 Task: Look for space in Katsina-Ala, Nigeria from 1st June, 2023 to 9th June, 2023 for 4 adults in price range Rs.6000 to Rs.12000. Place can be entire place with 2 bedrooms having 2 beds and 2 bathrooms. Property type can be house, flat, guest house. Booking option can be shelf check-in. Required host language is English.
Action: Mouse pressed left at (421, 84)
Screenshot: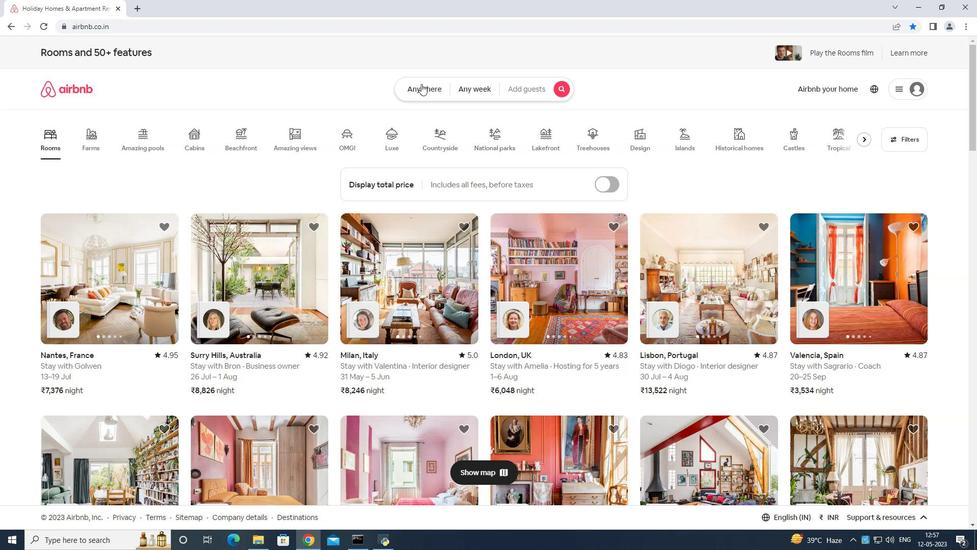 
Action: Mouse moved to (347, 127)
Screenshot: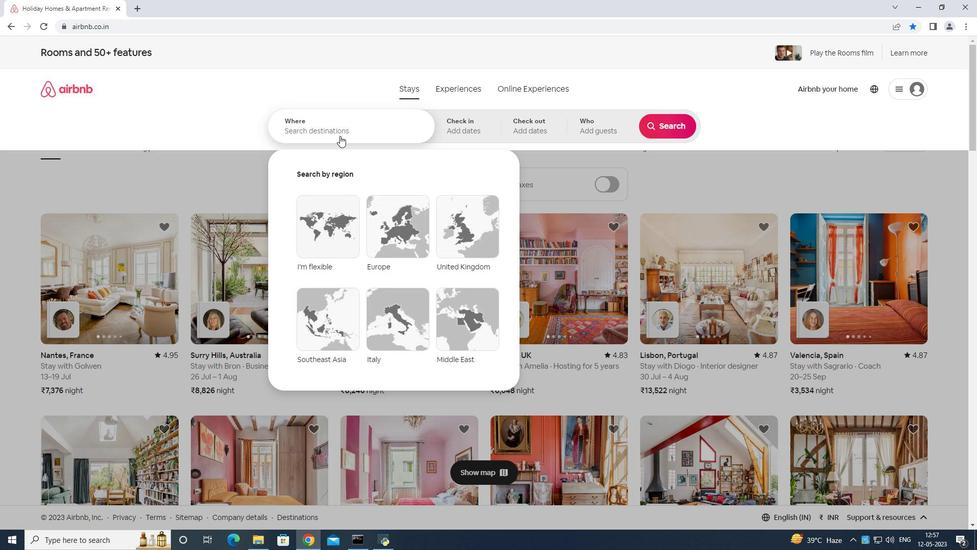 
Action: Mouse pressed left at (347, 127)
Screenshot: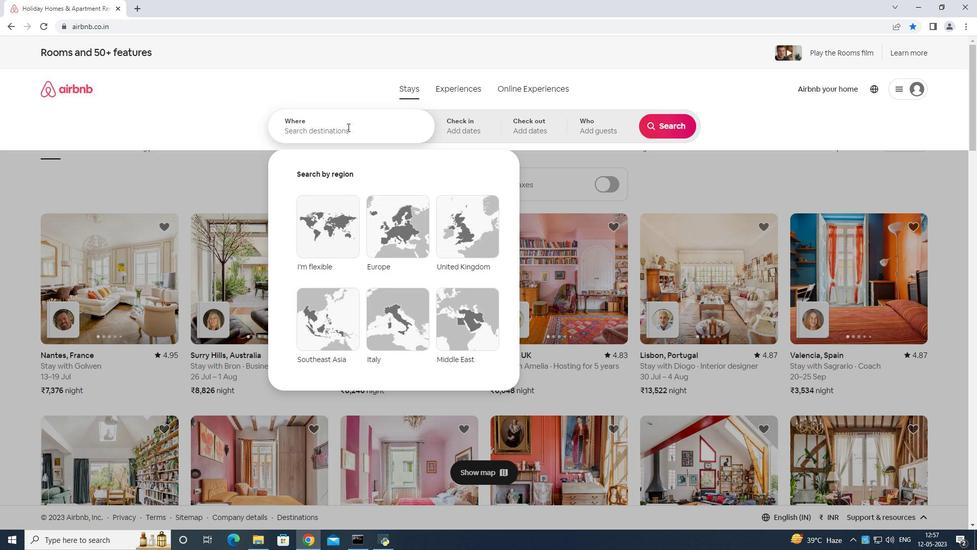 
Action: Mouse moved to (436, 146)
Screenshot: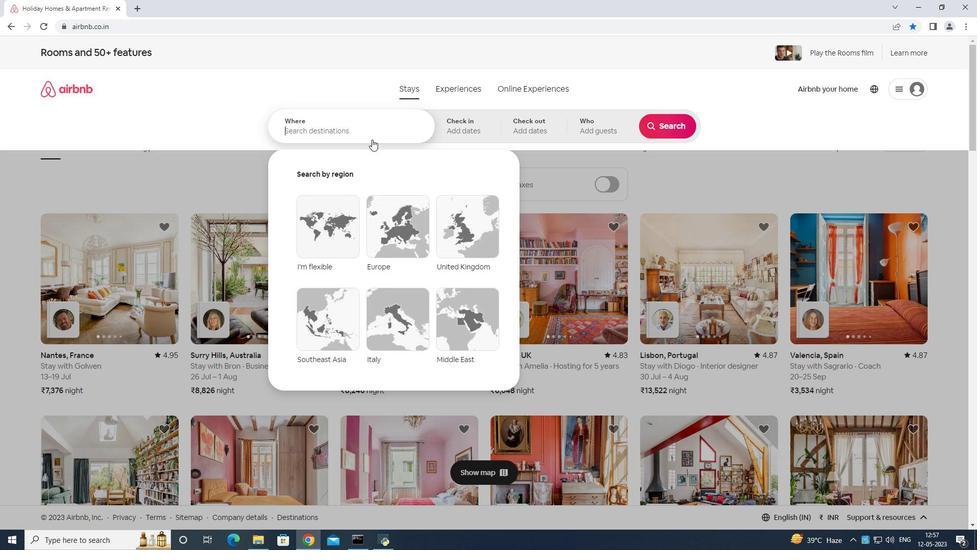 
Action: Key pressed <Key.shift>Katsina<Key.space>ala<Key.space>nigeria<Key.enter>
Screenshot: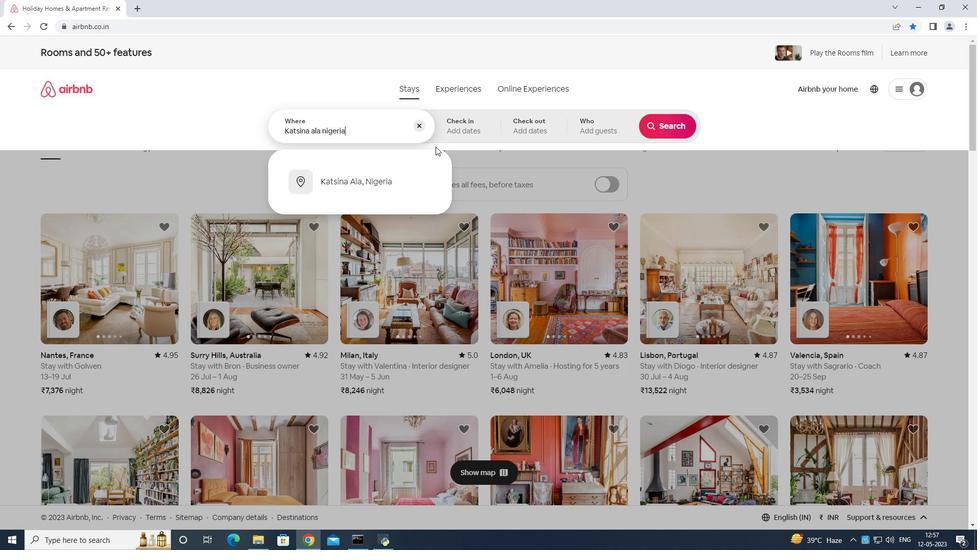 
Action: Mouse moved to (608, 250)
Screenshot: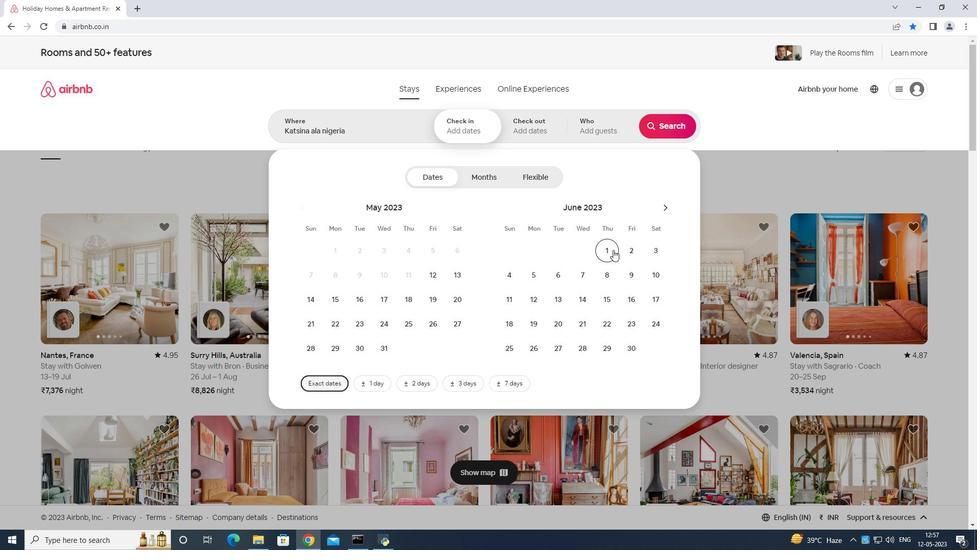 
Action: Mouse pressed left at (608, 250)
Screenshot: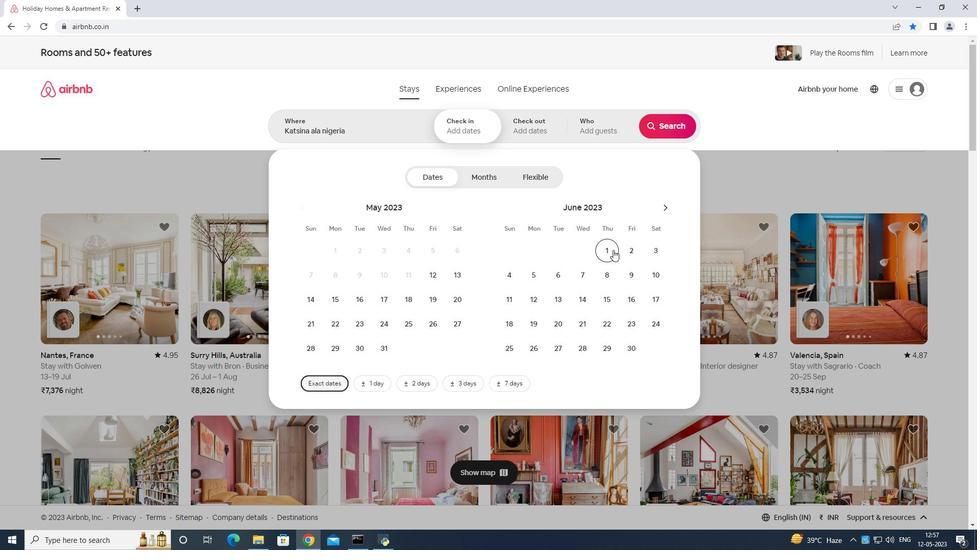 
Action: Mouse moved to (628, 275)
Screenshot: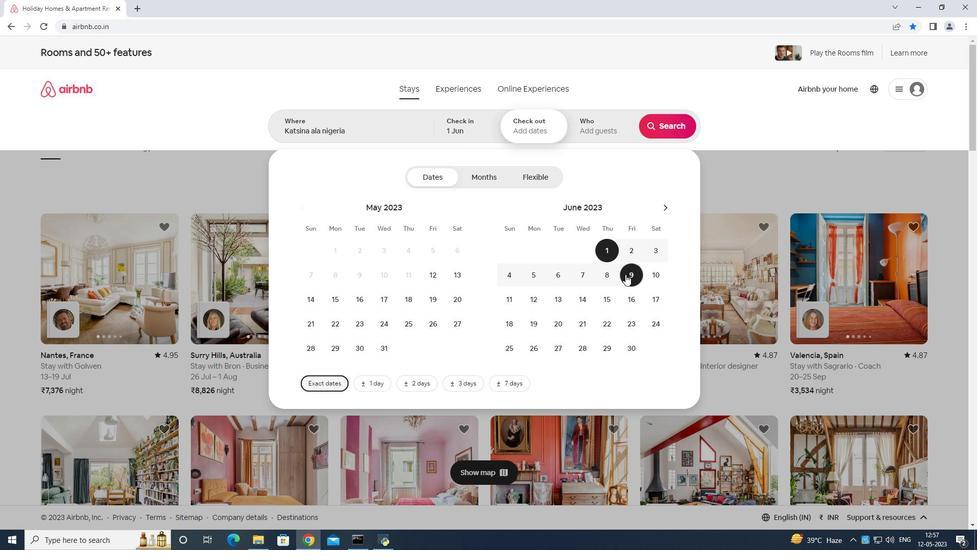 
Action: Mouse pressed left at (628, 275)
Screenshot: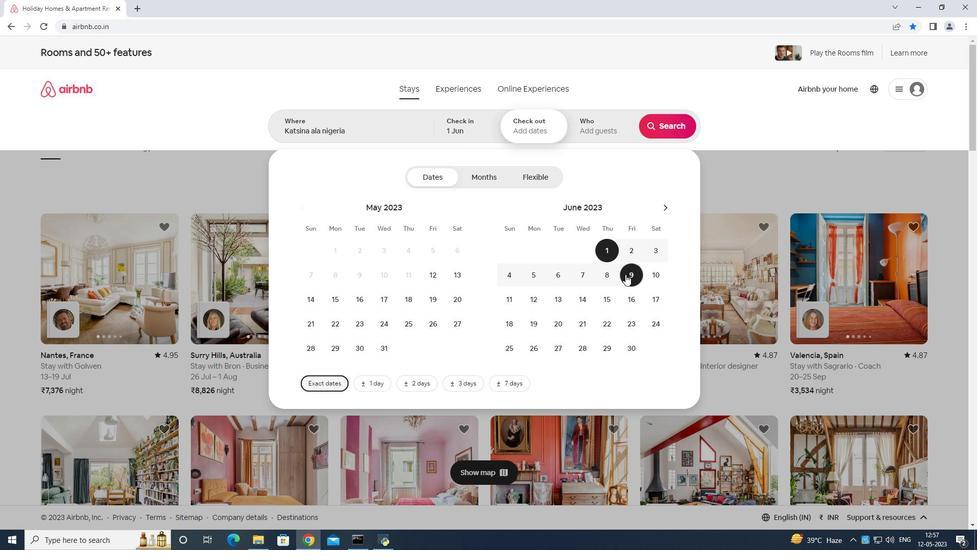 
Action: Mouse moved to (612, 127)
Screenshot: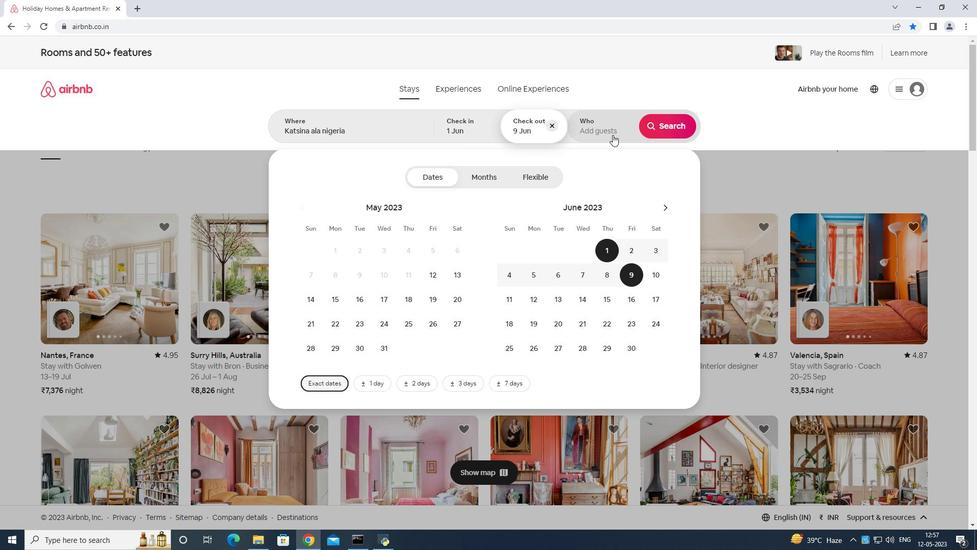 
Action: Mouse pressed left at (612, 127)
Screenshot: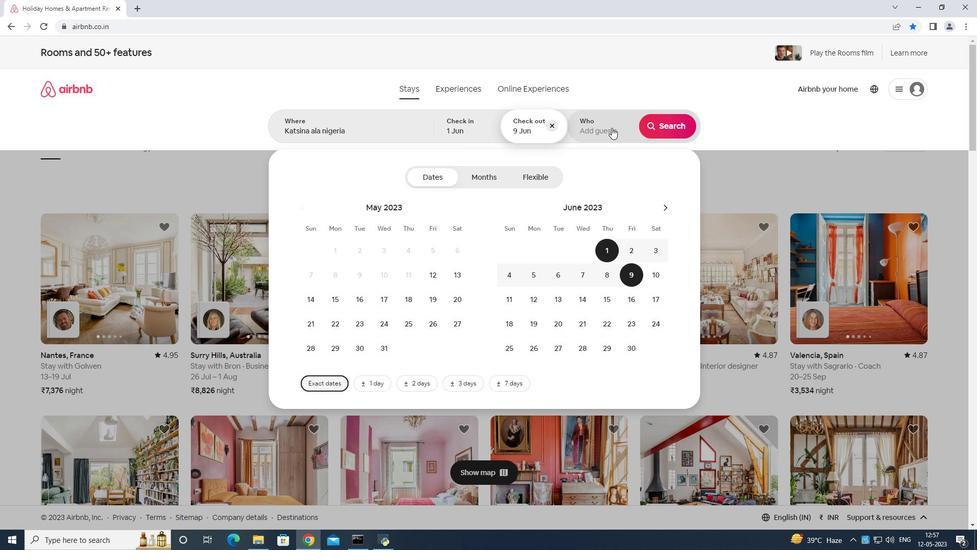 
Action: Mouse moved to (670, 178)
Screenshot: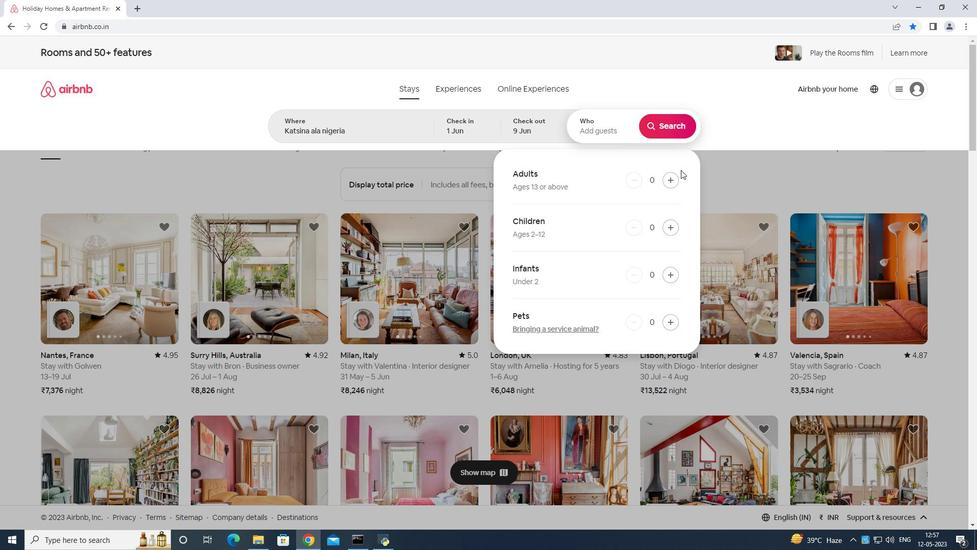 
Action: Mouse pressed left at (670, 178)
Screenshot: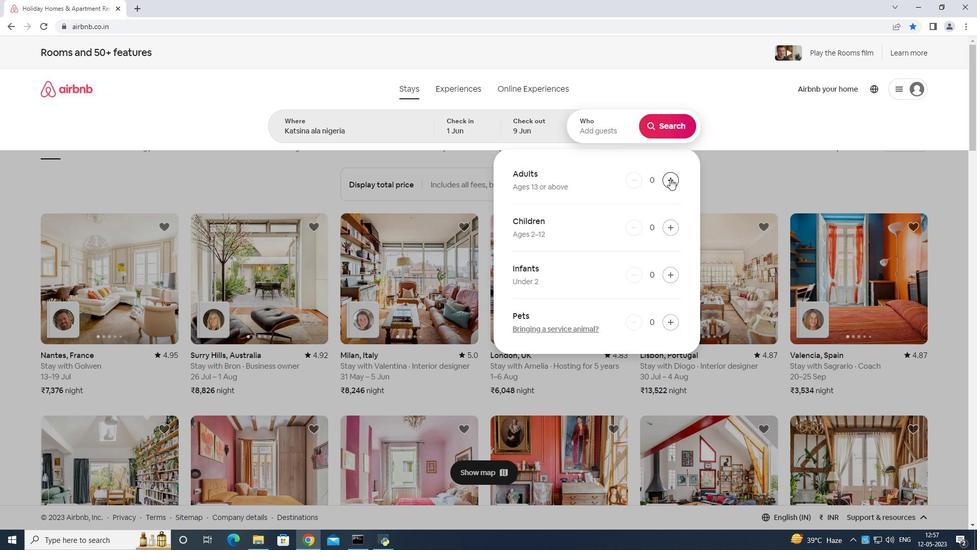 
Action: Mouse moved to (670, 178)
Screenshot: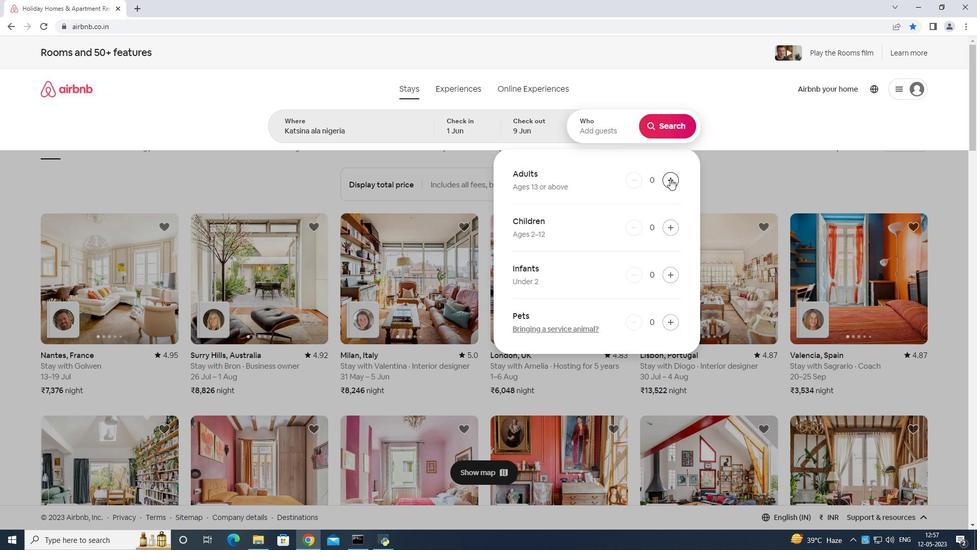 
Action: Mouse pressed left at (670, 178)
Screenshot: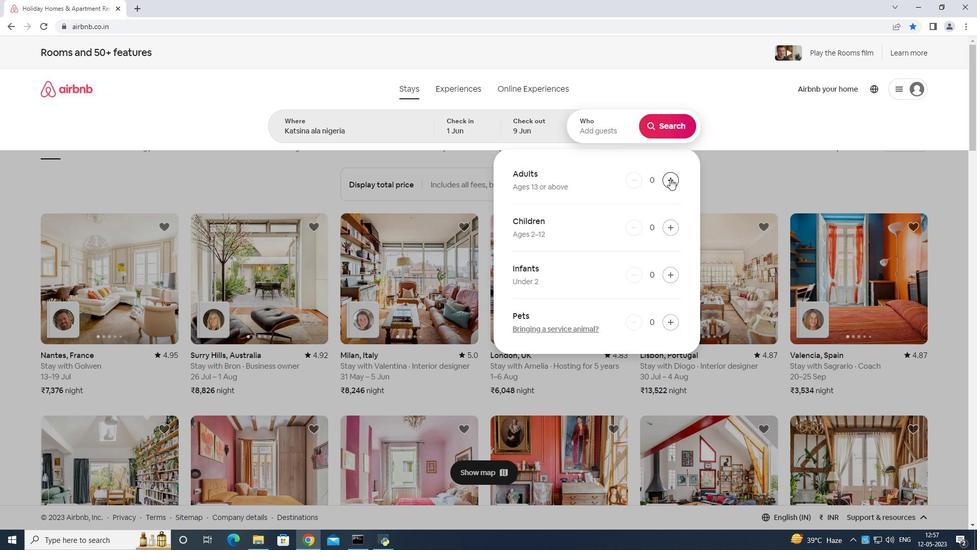 
Action: Mouse pressed left at (670, 178)
Screenshot: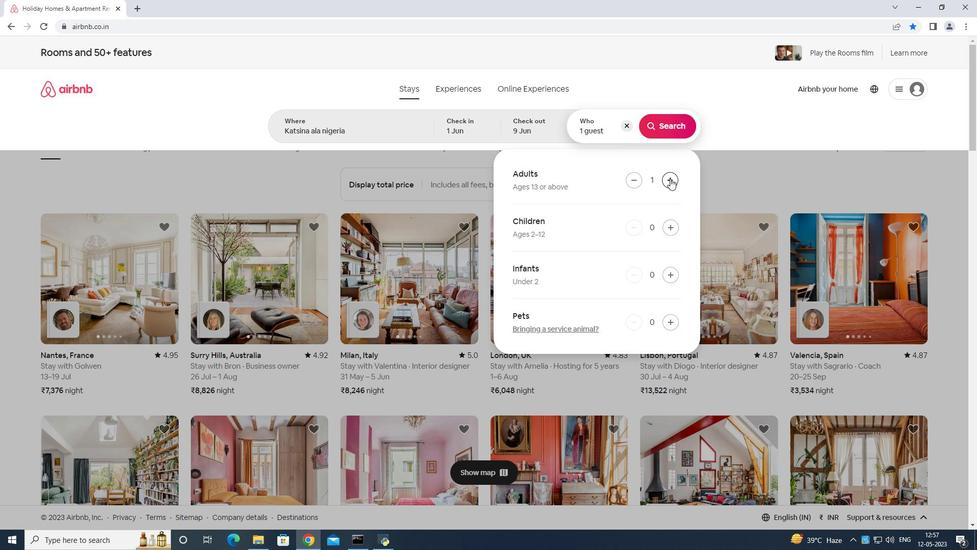 
Action: Mouse pressed left at (670, 178)
Screenshot: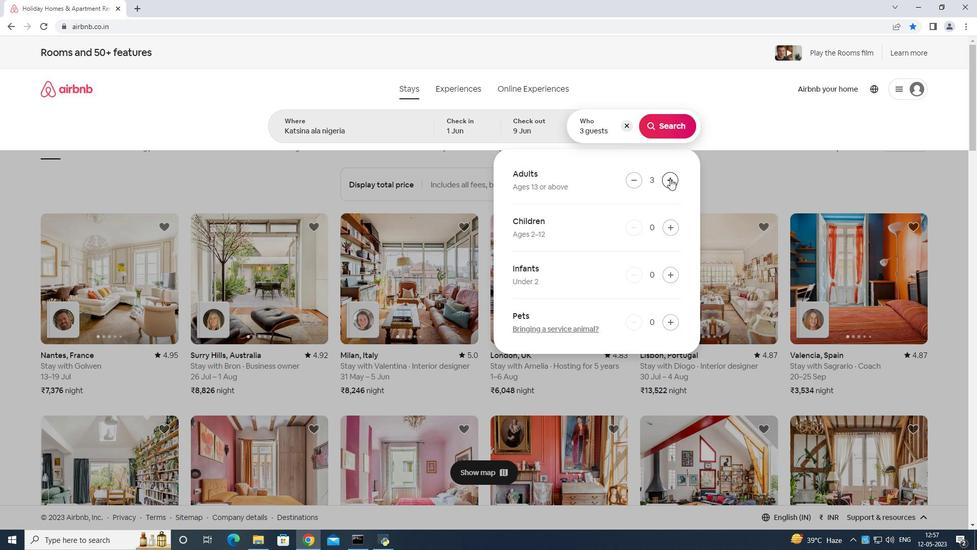 
Action: Mouse moved to (663, 116)
Screenshot: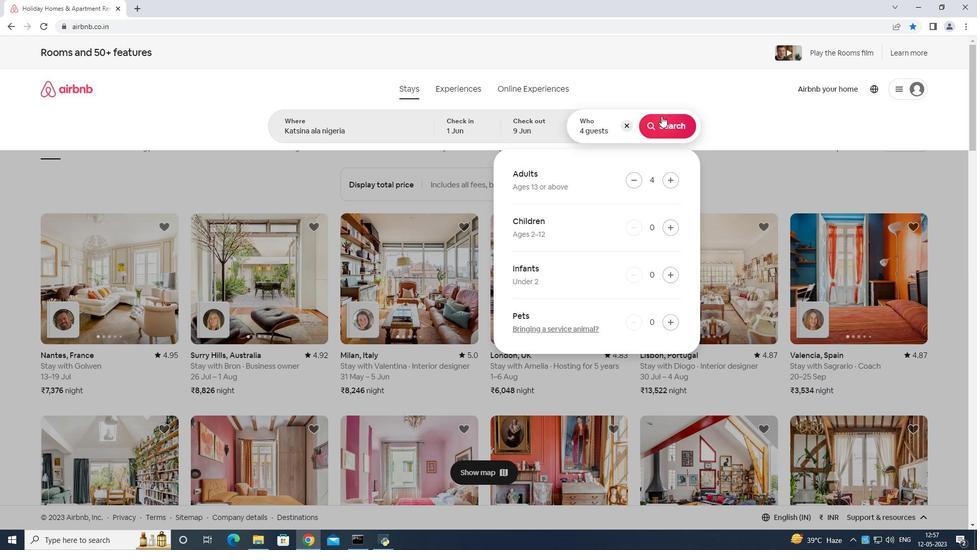
Action: Mouse pressed left at (663, 116)
Screenshot: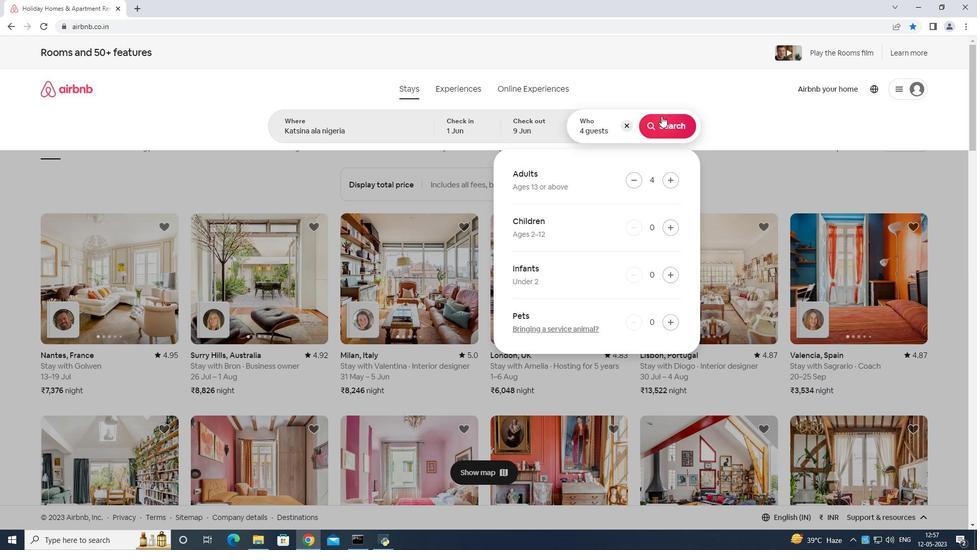 
Action: Mouse moved to (938, 98)
Screenshot: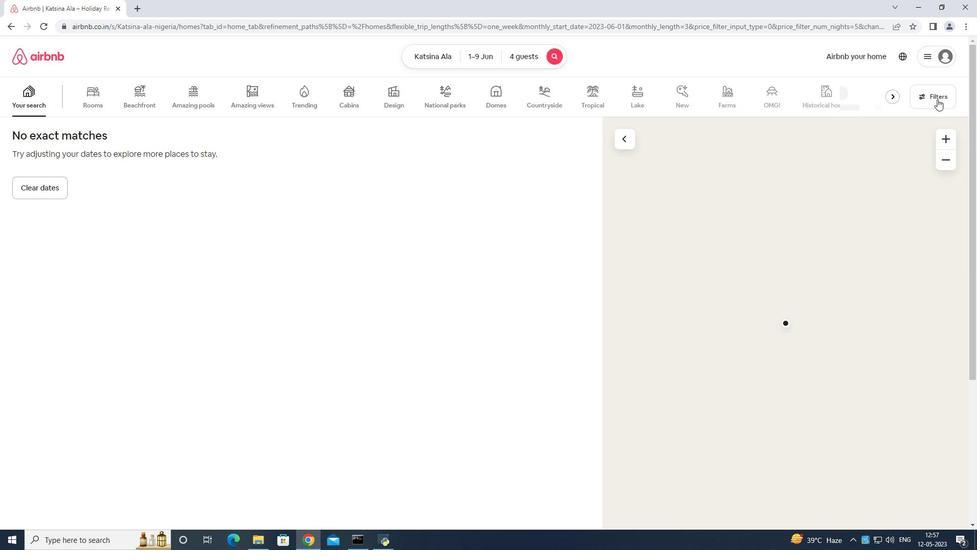 
Action: Mouse pressed left at (938, 98)
Screenshot: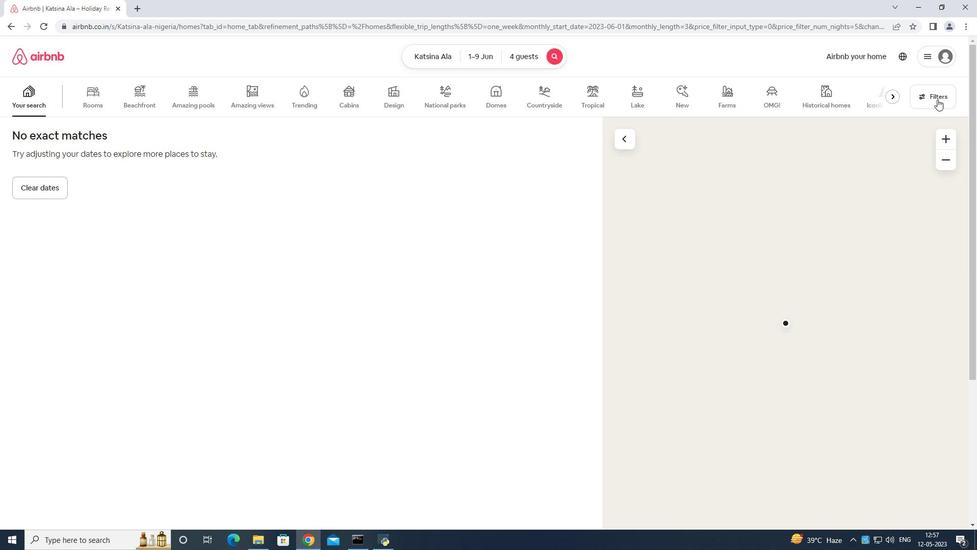 
Action: Mouse moved to (402, 339)
Screenshot: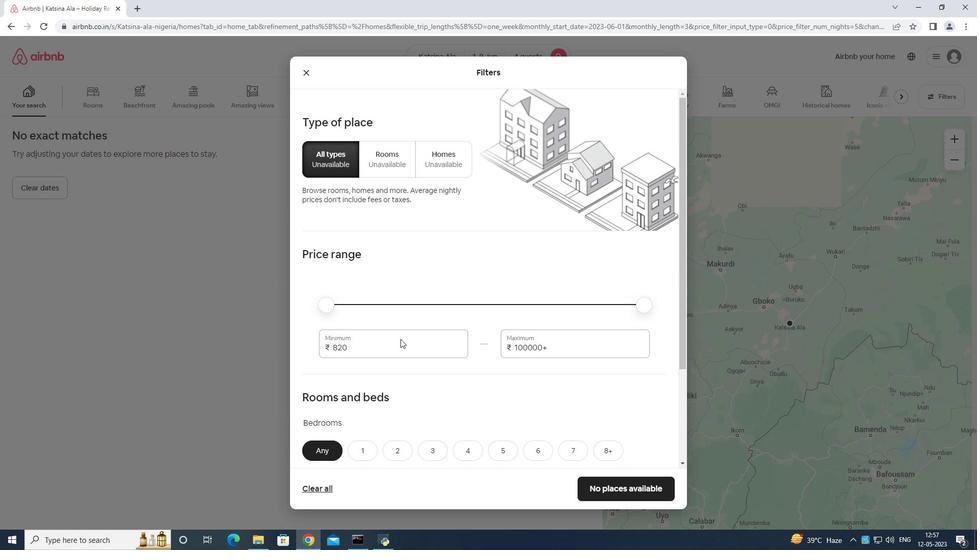 
Action: Mouse pressed left at (401, 339)
Screenshot: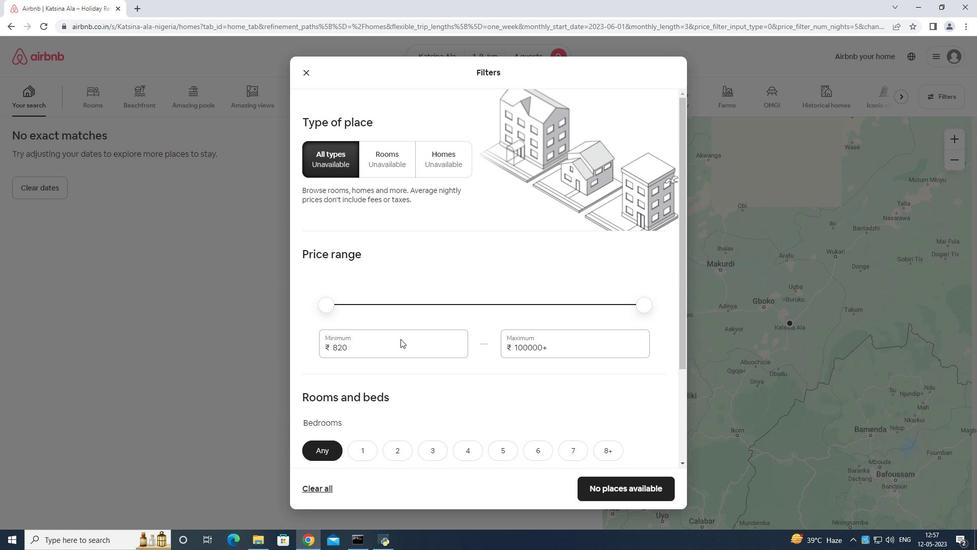 
Action: Mouse moved to (403, 339)
Screenshot: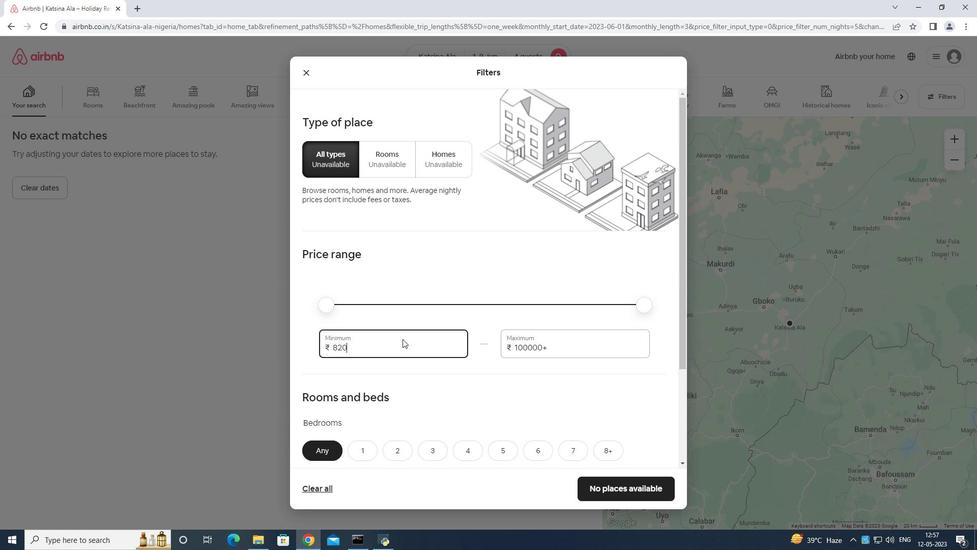 
Action: Key pressed <Key.backspace>
Screenshot: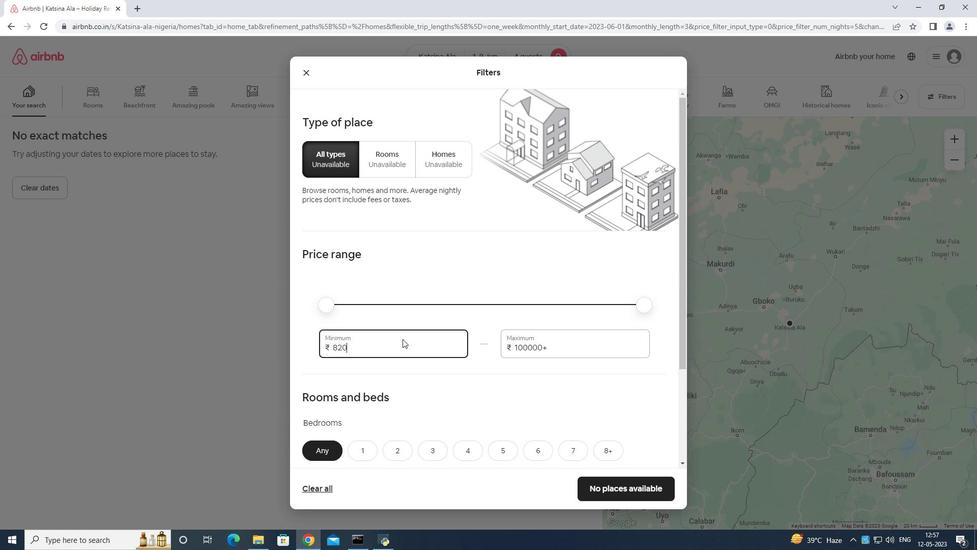 
Action: Mouse moved to (403, 333)
Screenshot: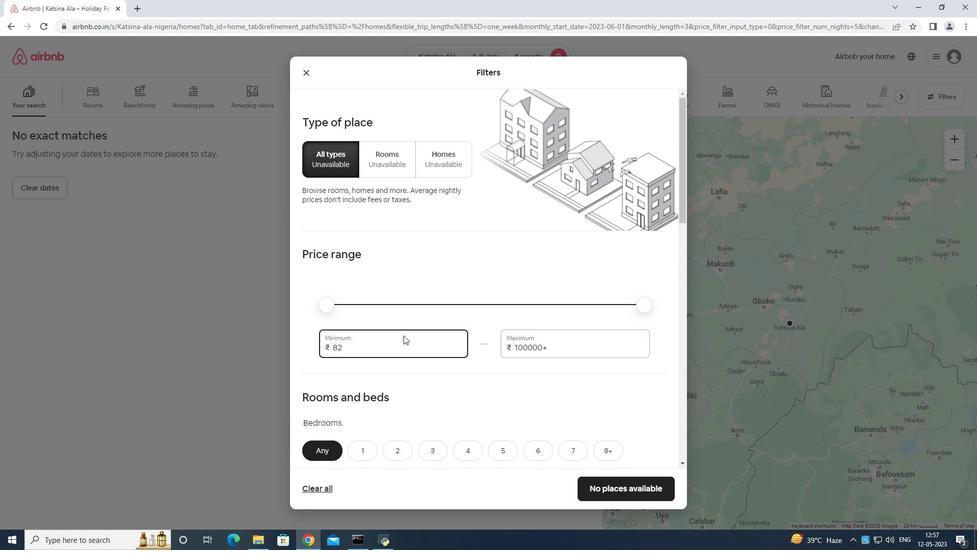 
Action: Key pressed <Key.backspace>
Screenshot: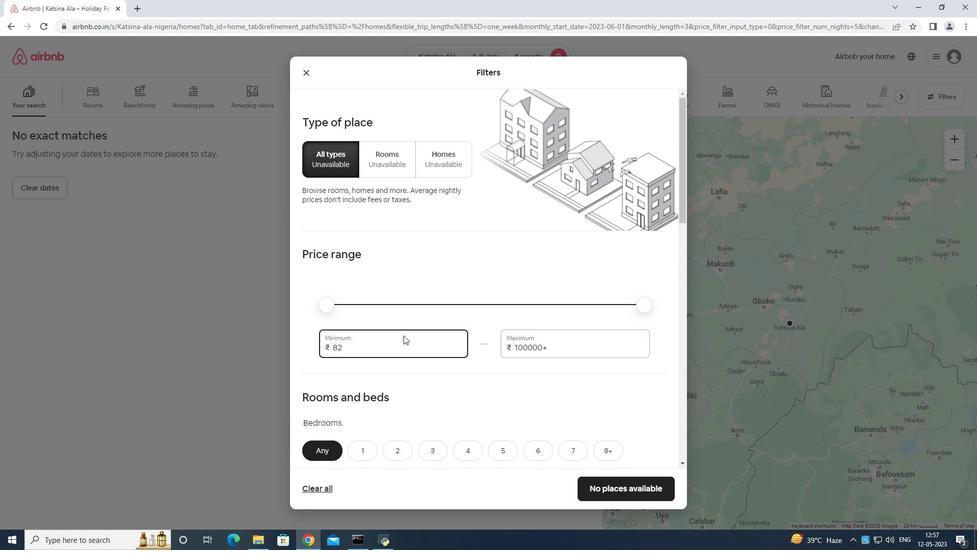 
Action: Mouse moved to (403, 332)
Screenshot: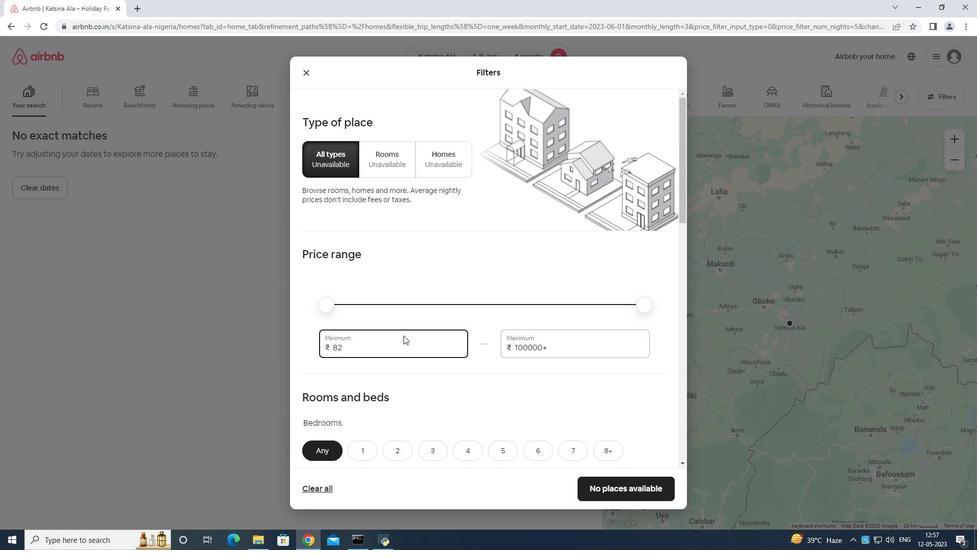 
Action: Key pressed <Key.backspace>
Screenshot: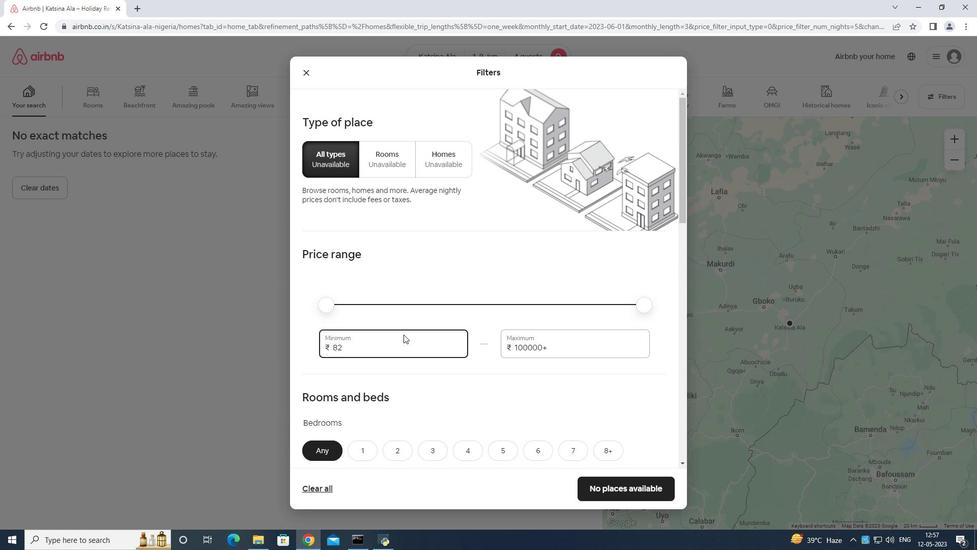 
Action: Mouse moved to (403, 330)
Screenshot: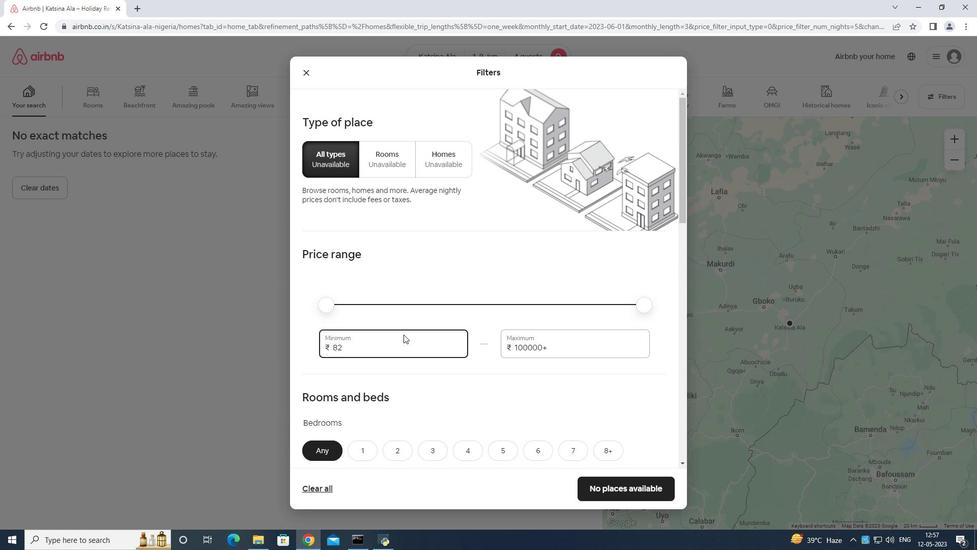 
Action: Key pressed <Key.backspace>
Screenshot: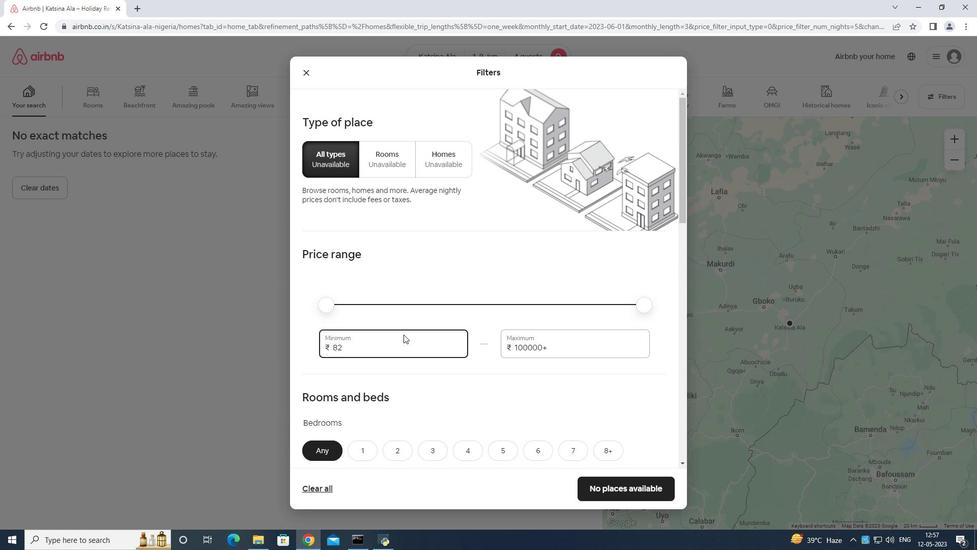 
Action: Mouse moved to (404, 328)
Screenshot: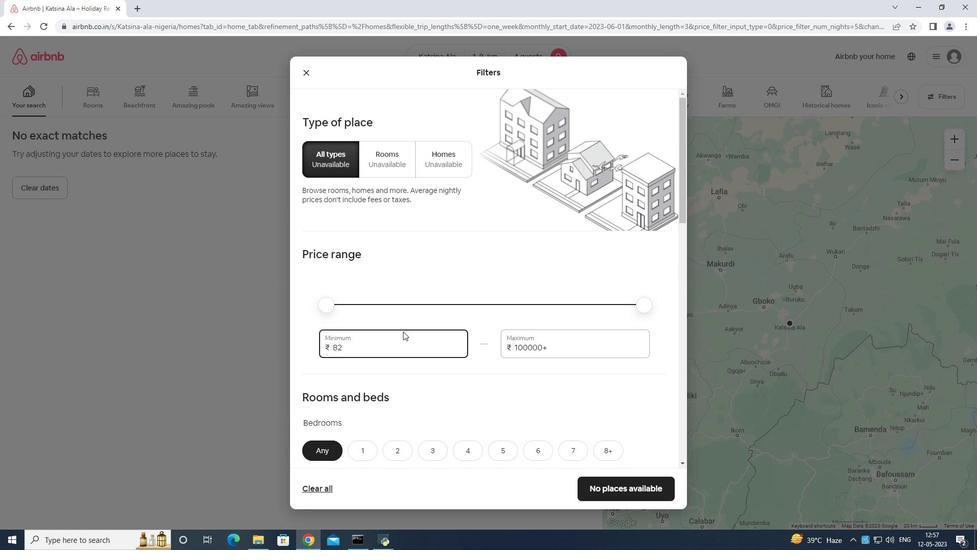 
Action: Key pressed 6000
Screenshot: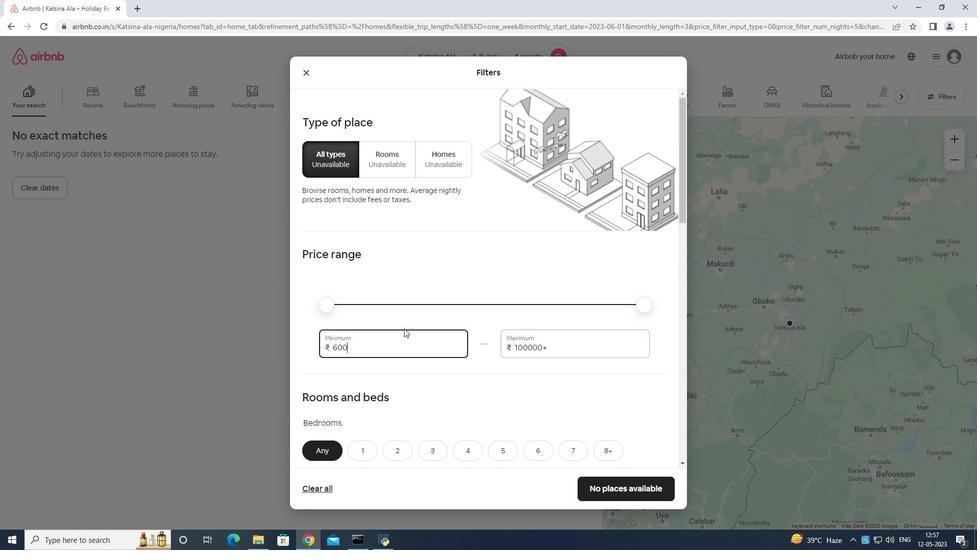 
Action: Mouse moved to (572, 341)
Screenshot: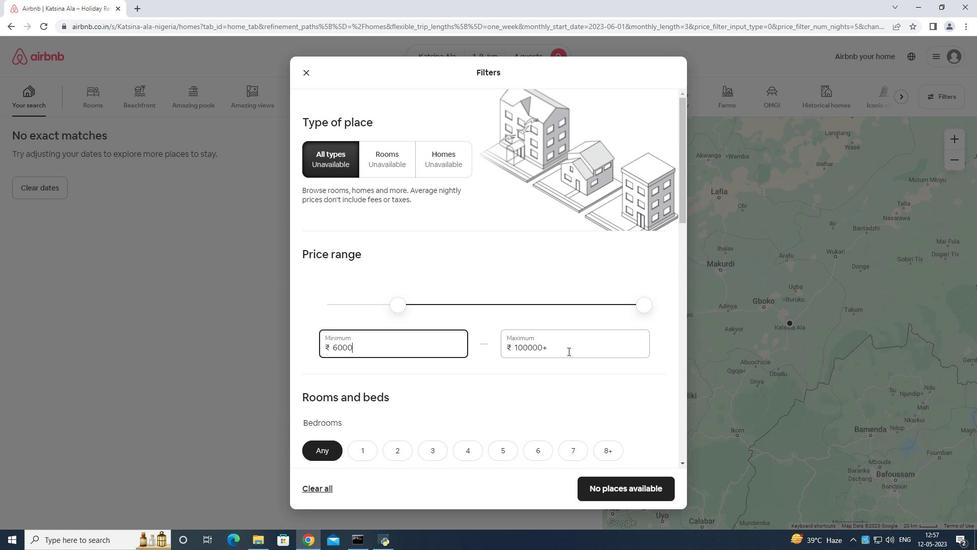 
Action: Mouse pressed left at (572, 341)
Screenshot: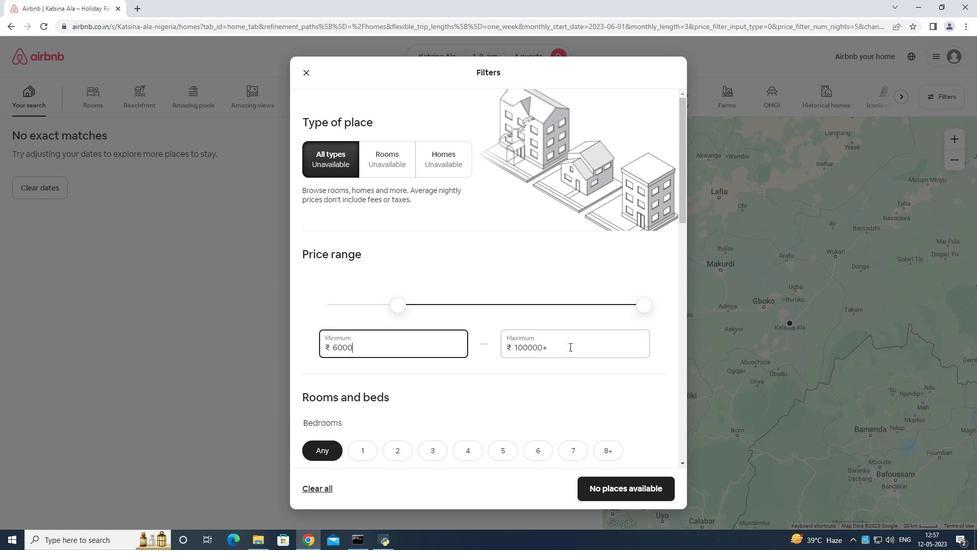 
Action: Mouse moved to (572, 338)
Screenshot: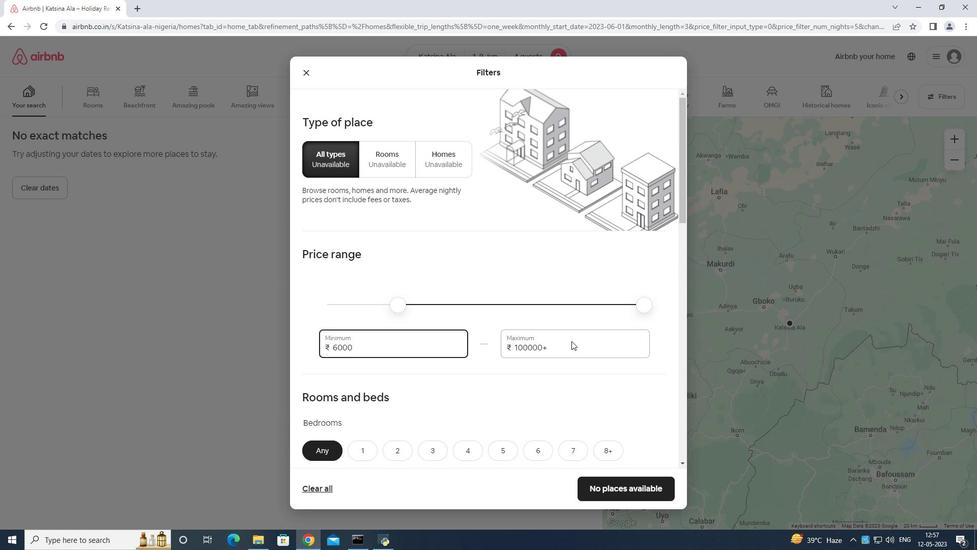 
Action: Key pressed <Key.backspace><Key.backspace><Key.backspace><Key.backspace><Key.backspace>
Screenshot: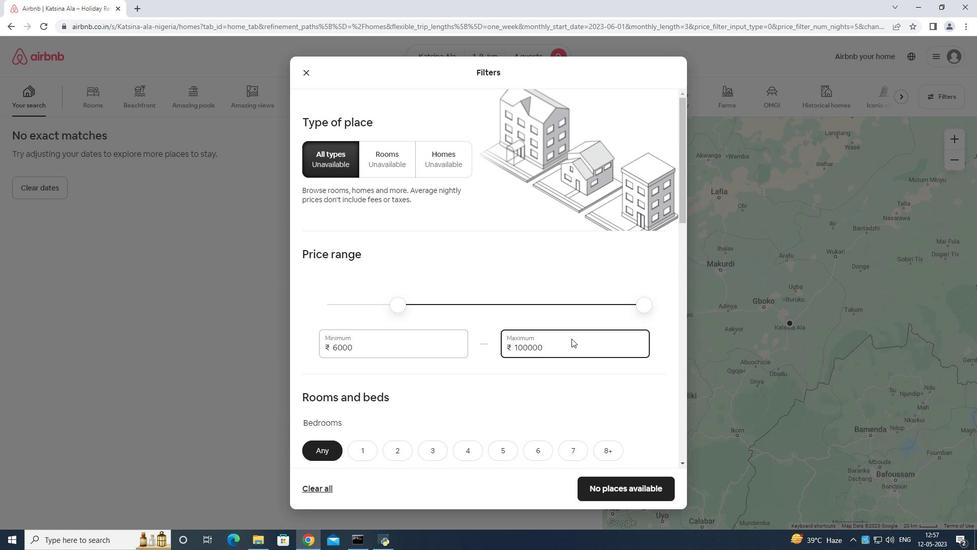 
Action: Mouse moved to (570, 337)
Screenshot: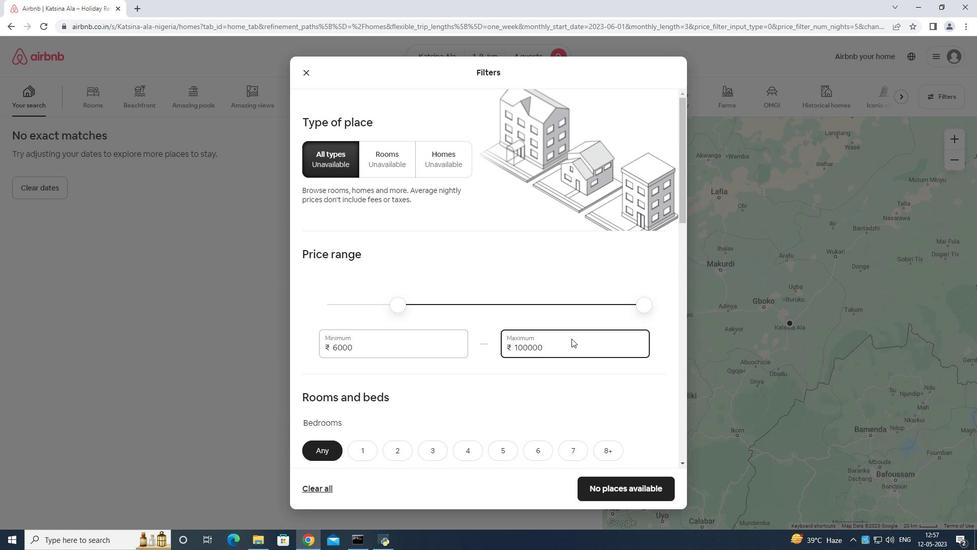 
Action: Key pressed <Key.backspace>
Screenshot: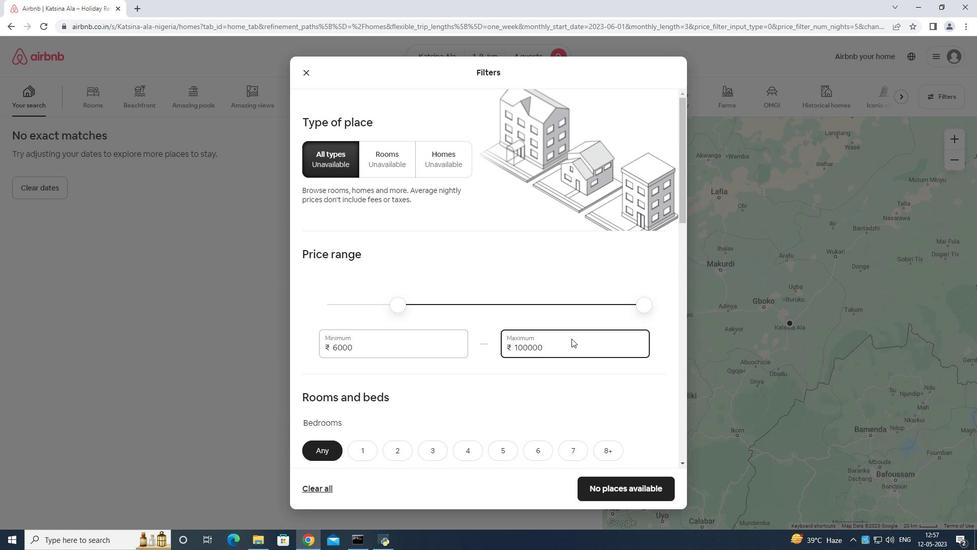
Action: Mouse moved to (570, 336)
Screenshot: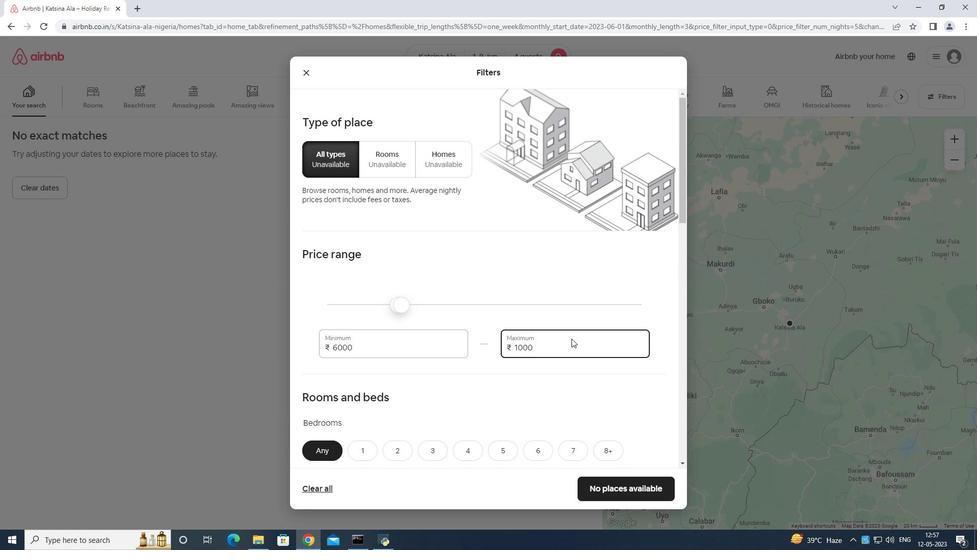 
Action: Key pressed 1
Screenshot: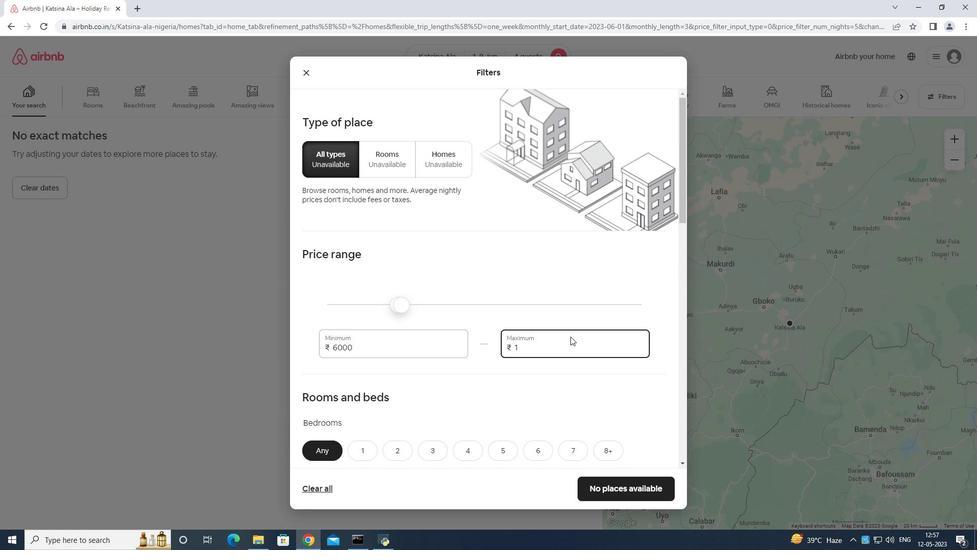 
Action: Mouse moved to (570, 336)
Screenshot: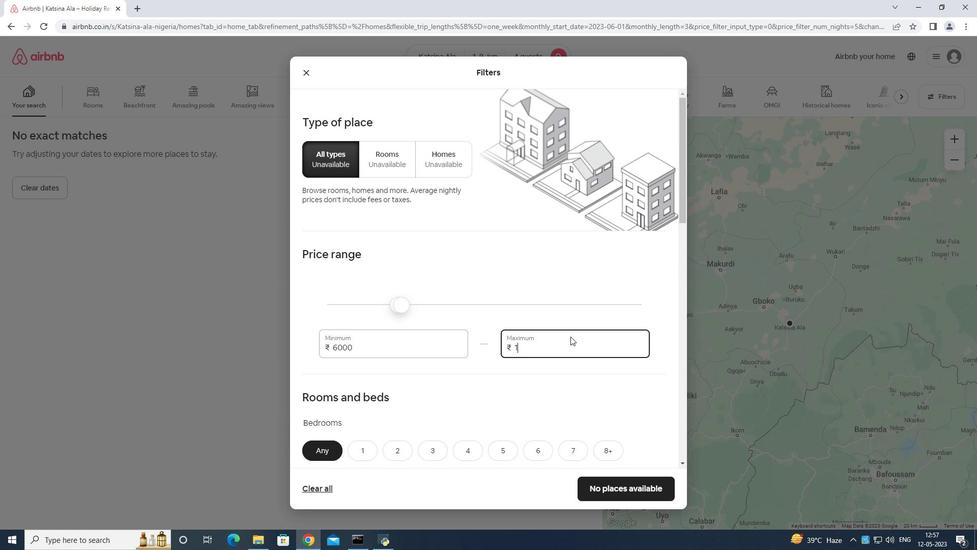 
Action: Key pressed 200
Screenshot: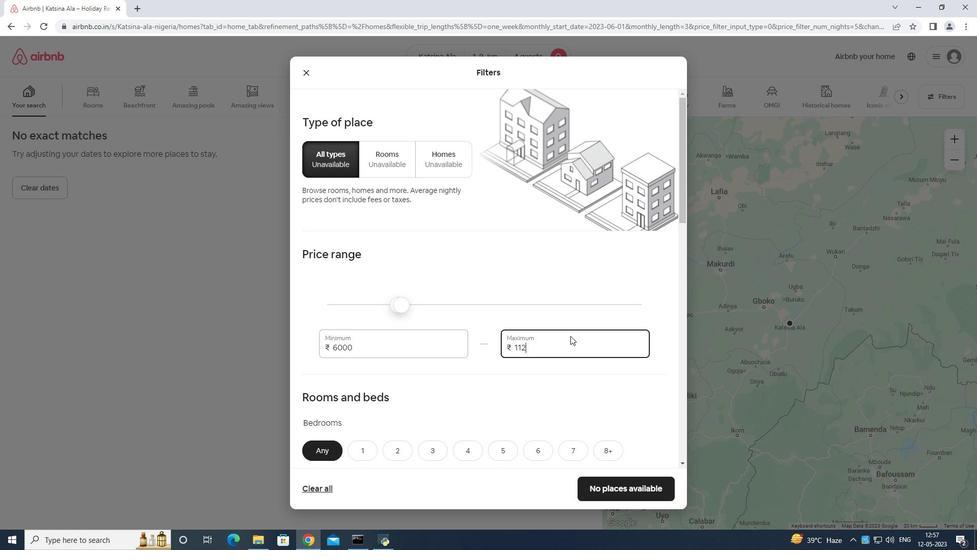 
Action: Mouse moved to (571, 332)
Screenshot: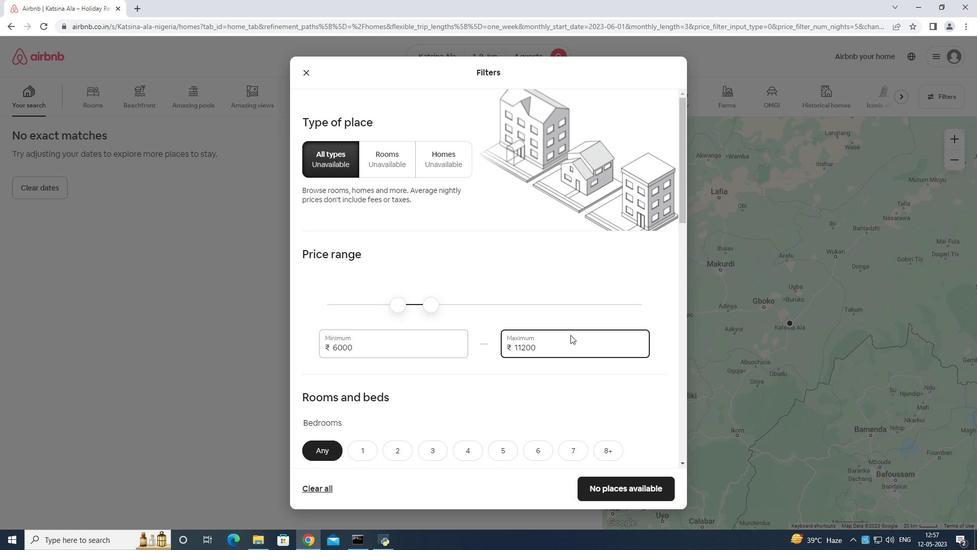 
Action: Key pressed <Key.backspace><Key.backspace><Key.backspace><Key.backspace><Key.backspace><Key.backspace><Key.backspace><Key.backspace><Key.backspace><Key.backspace><Key.backspace><Key.backspace><Key.backspace>1
Screenshot: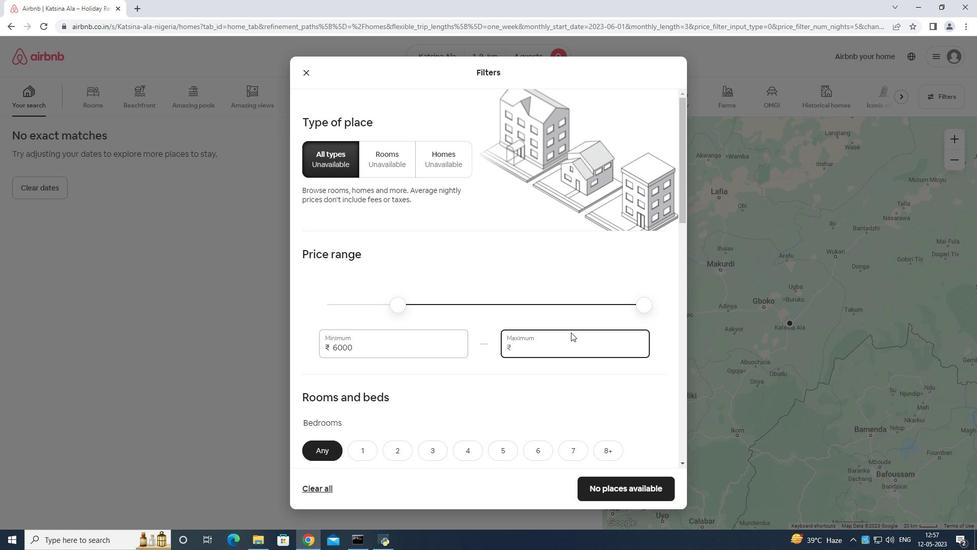 
Action: Mouse moved to (572, 331)
Screenshot: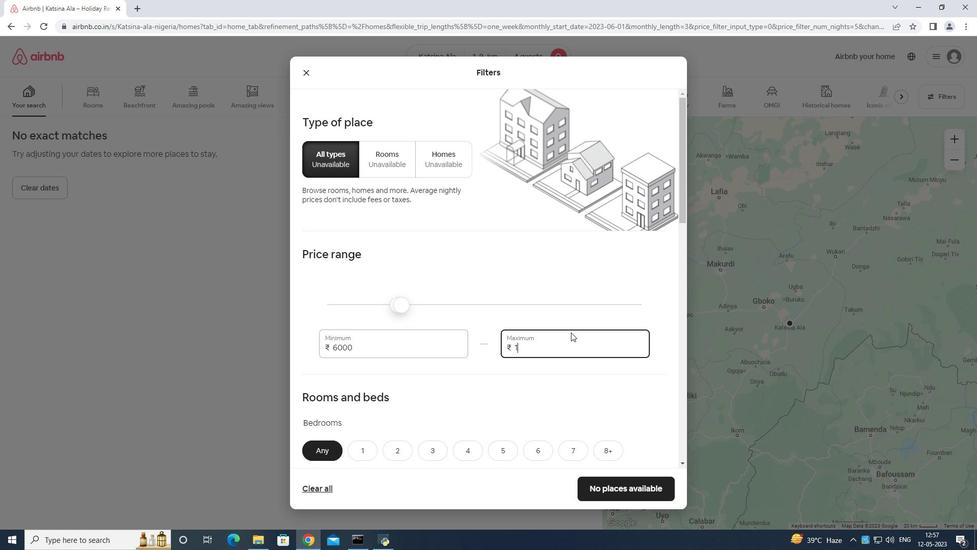 
Action: Key pressed 2
Screenshot: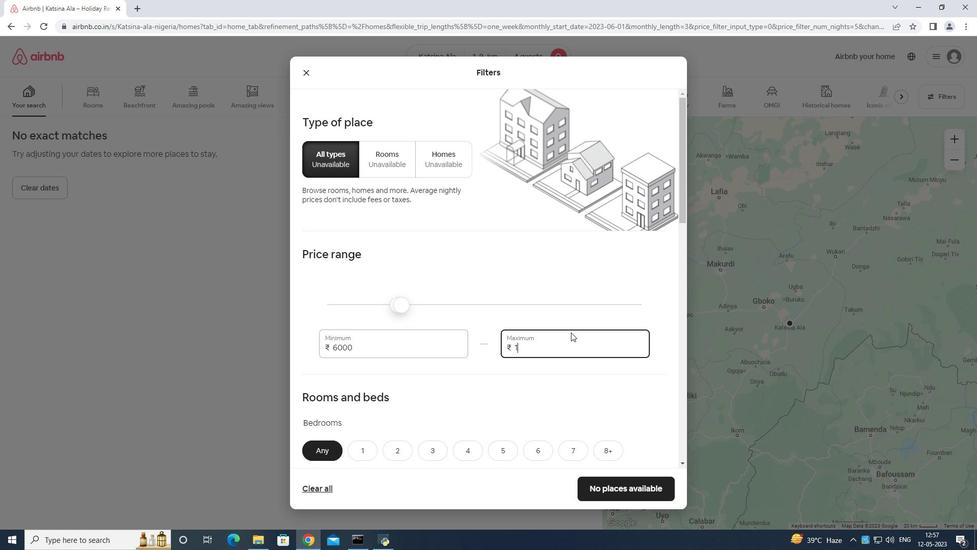 
Action: Mouse moved to (572, 331)
Screenshot: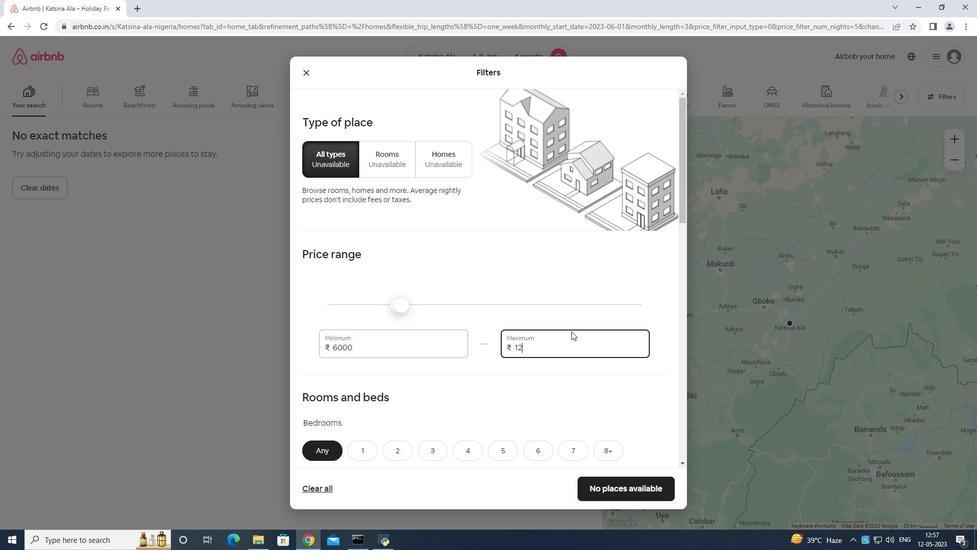 
Action: Key pressed 000
Screenshot: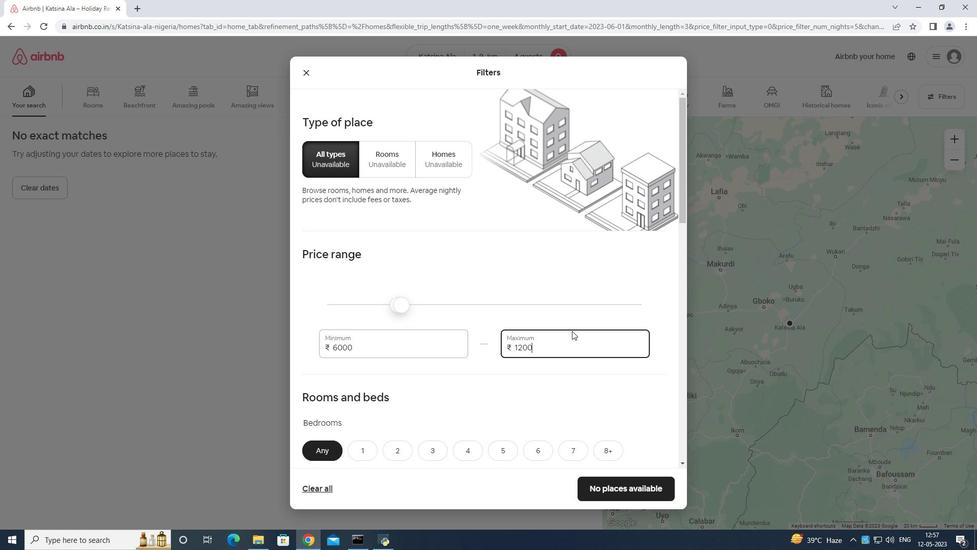
Action: Mouse moved to (578, 333)
Screenshot: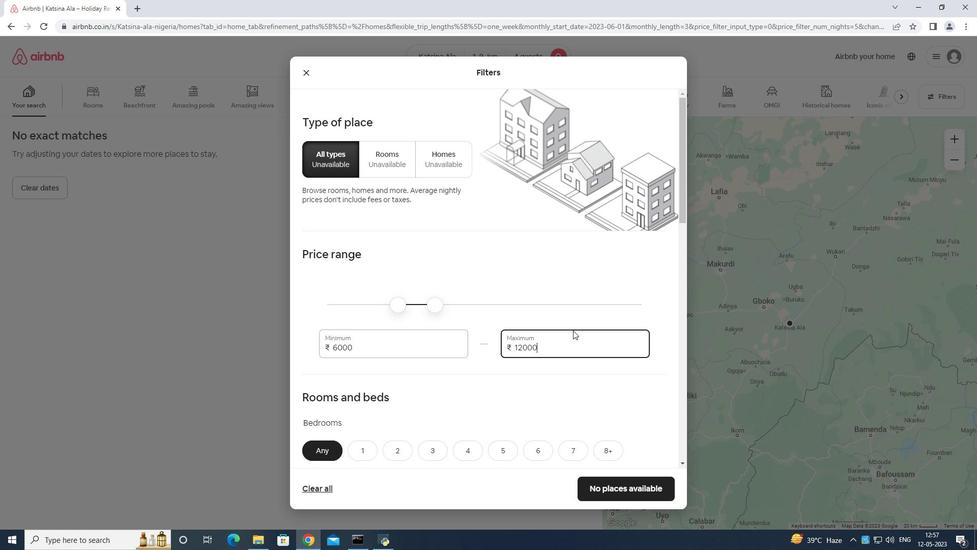 
Action: Mouse scrolled (578, 333) with delta (0, 0)
Screenshot: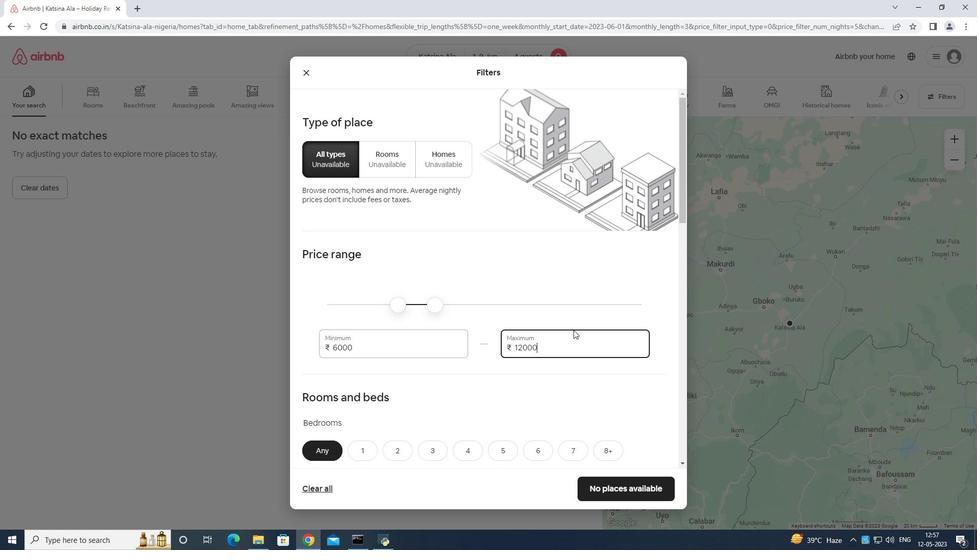 
Action: Mouse moved to (579, 342)
Screenshot: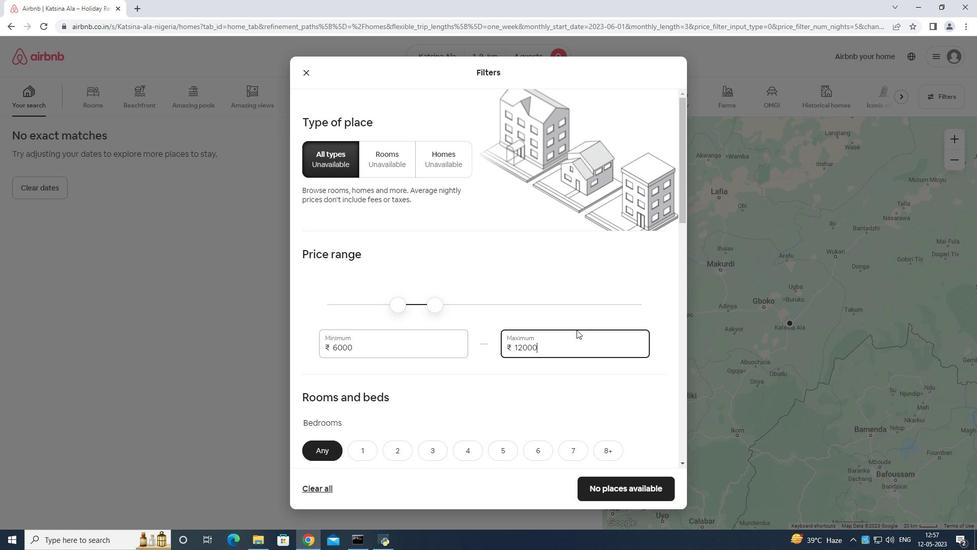 
Action: Mouse scrolled (579, 342) with delta (0, 0)
Screenshot: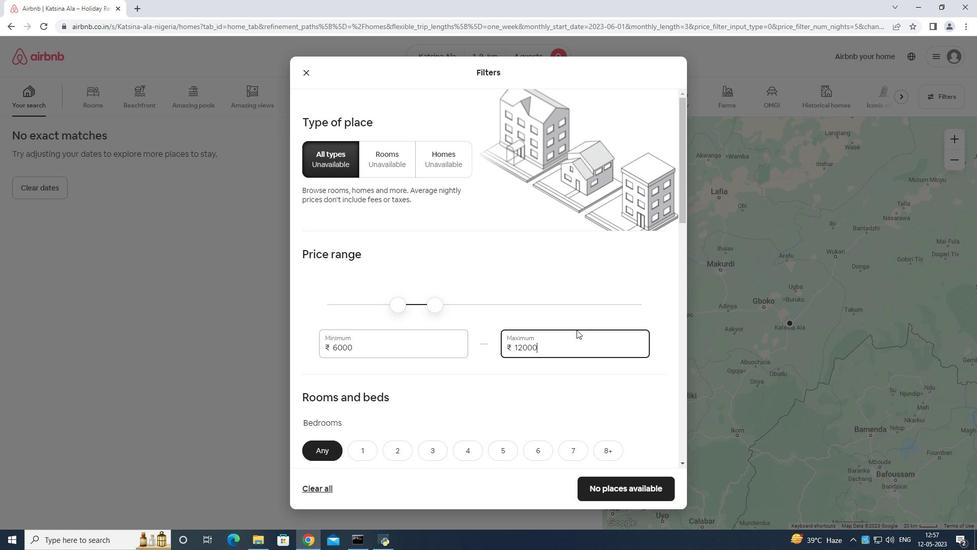 
Action: Mouse moved to (579, 343)
Screenshot: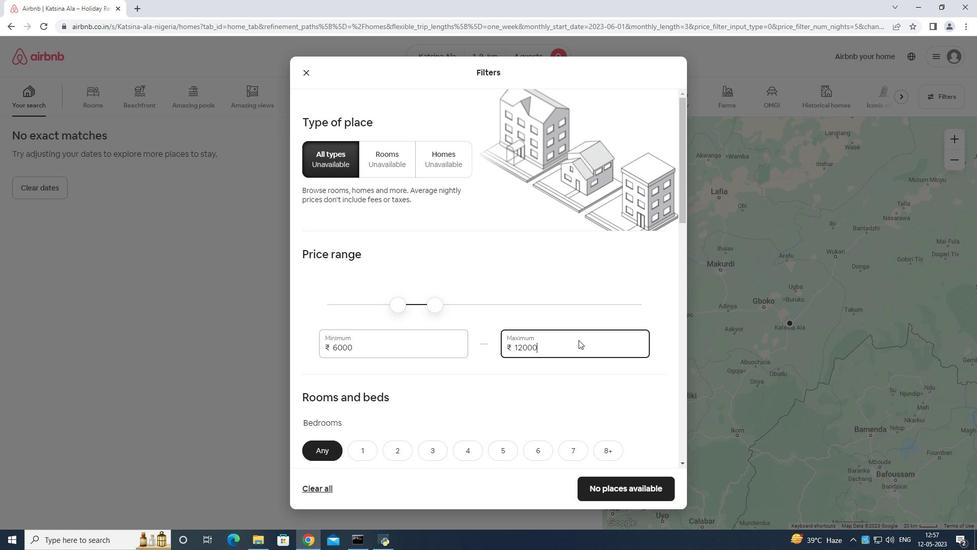 
Action: Mouse scrolled (579, 343) with delta (0, 0)
Screenshot: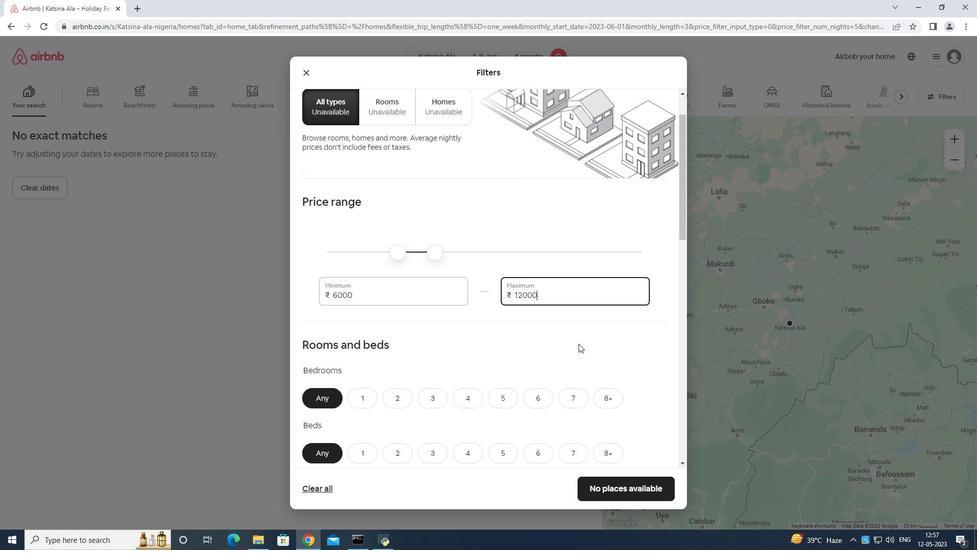 
Action: Mouse moved to (401, 298)
Screenshot: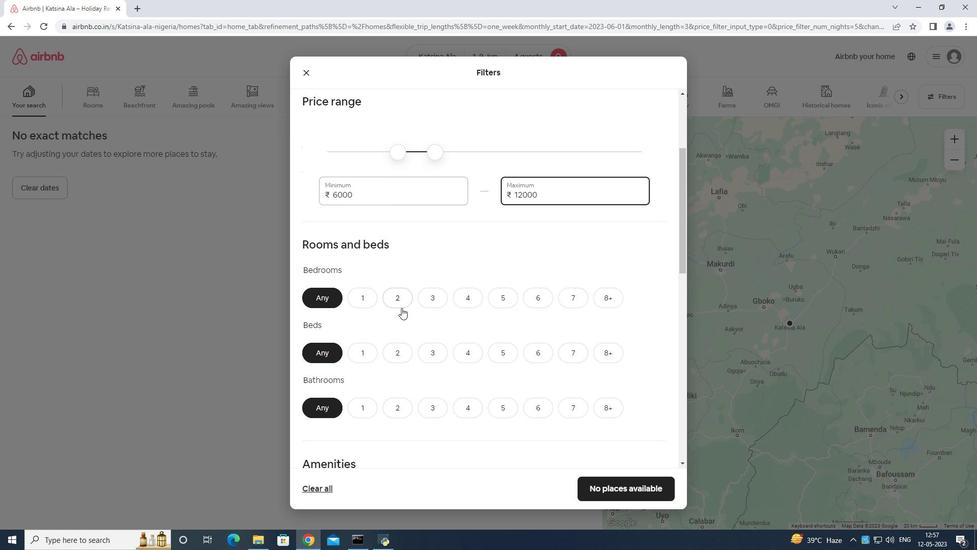 
Action: Mouse pressed left at (401, 298)
Screenshot: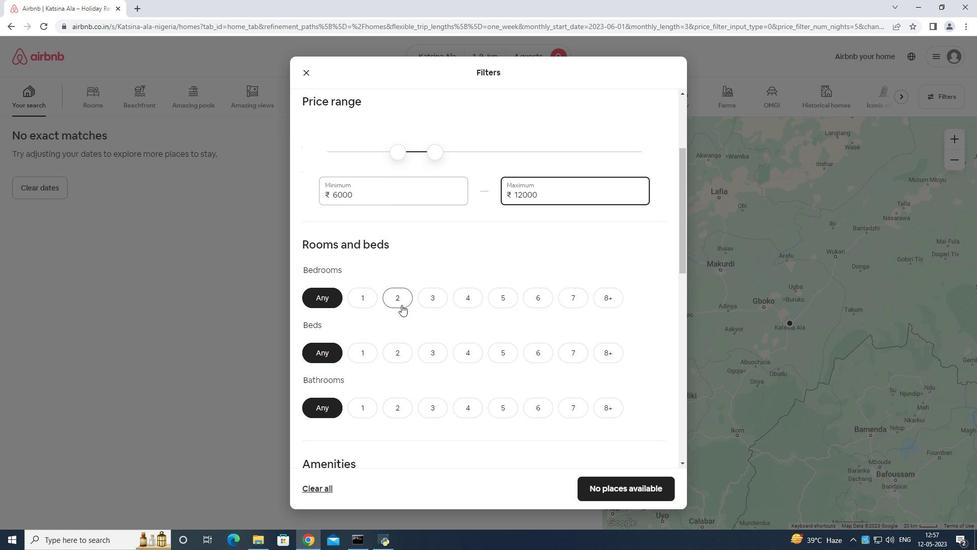 
Action: Mouse moved to (394, 347)
Screenshot: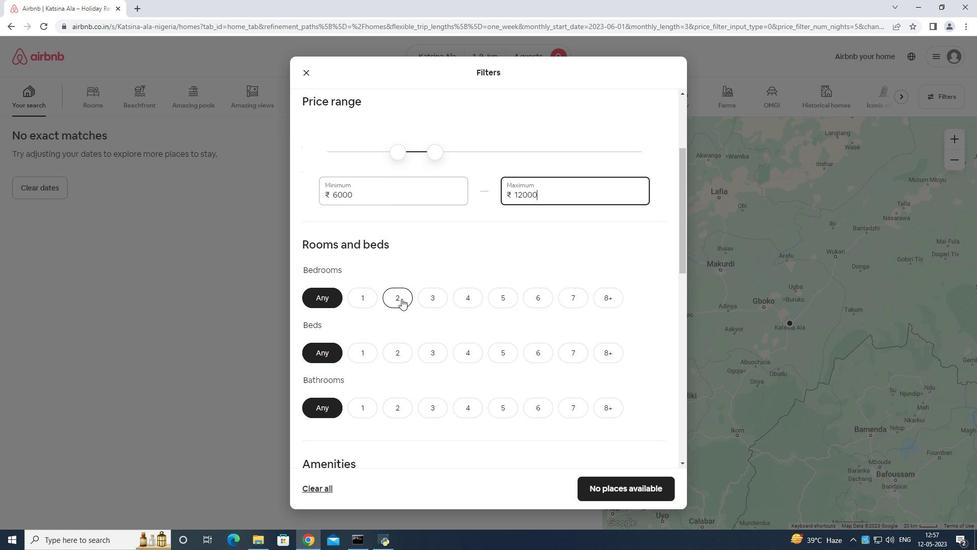 
Action: Mouse pressed left at (394, 341)
Screenshot: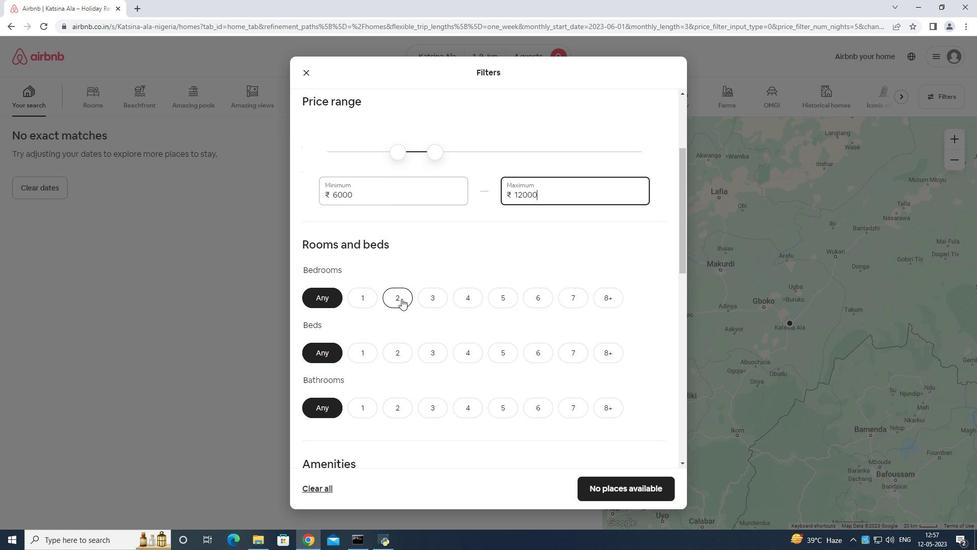 
Action: Mouse moved to (393, 352)
Screenshot: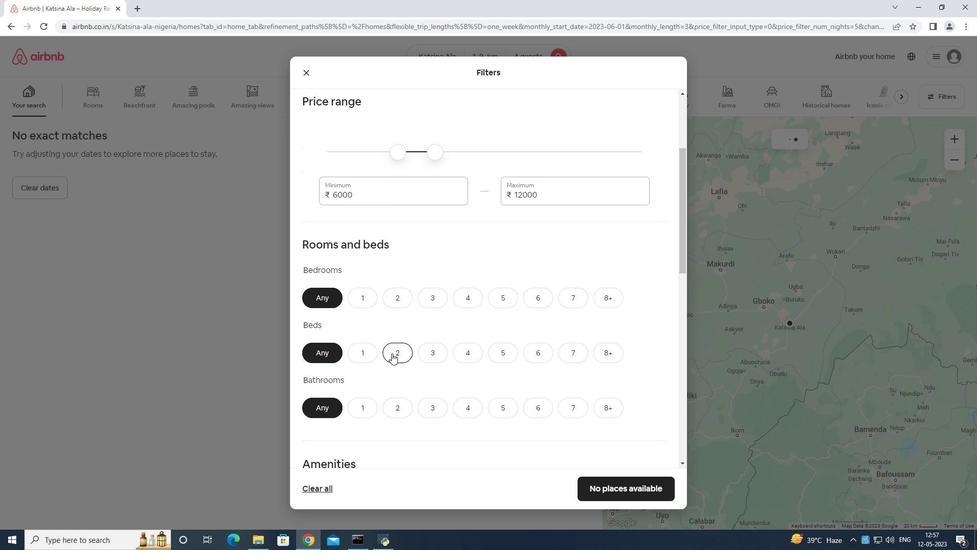
Action: Mouse pressed left at (393, 352)
Screenshot: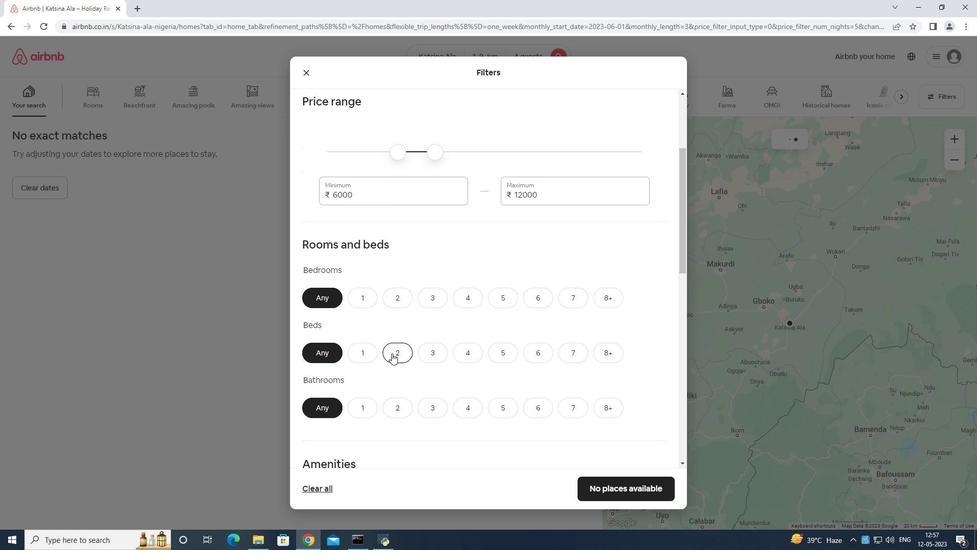 
Action: Mouse moved to (393, 297)
Screenshot: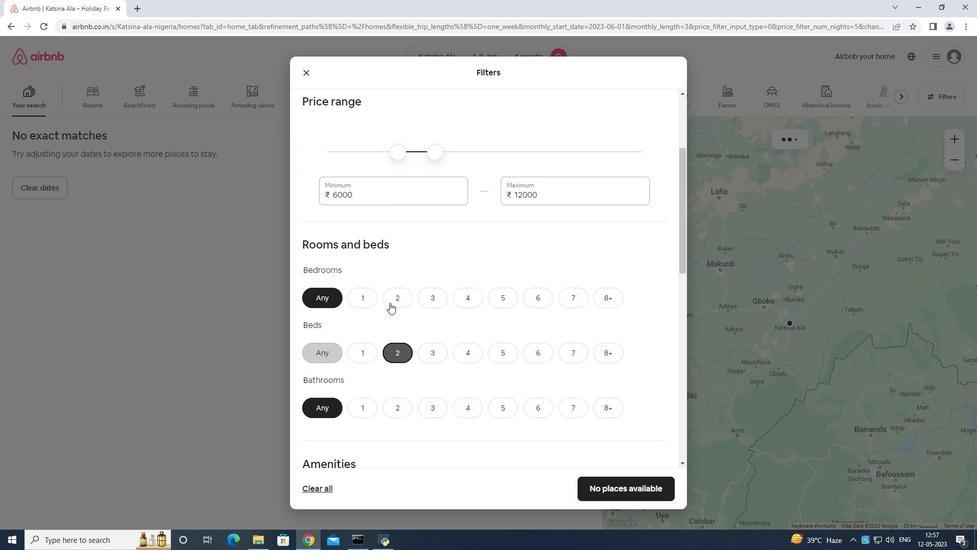 
Action: Mouse pressed left at (393, 297)
Screenshot: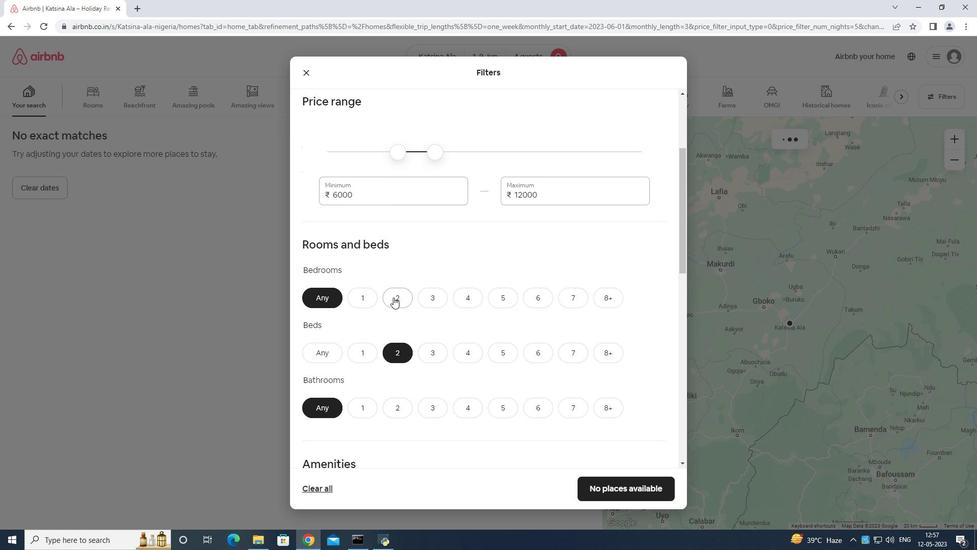
Action: Mouse moved to (399, 402)
Screenshot: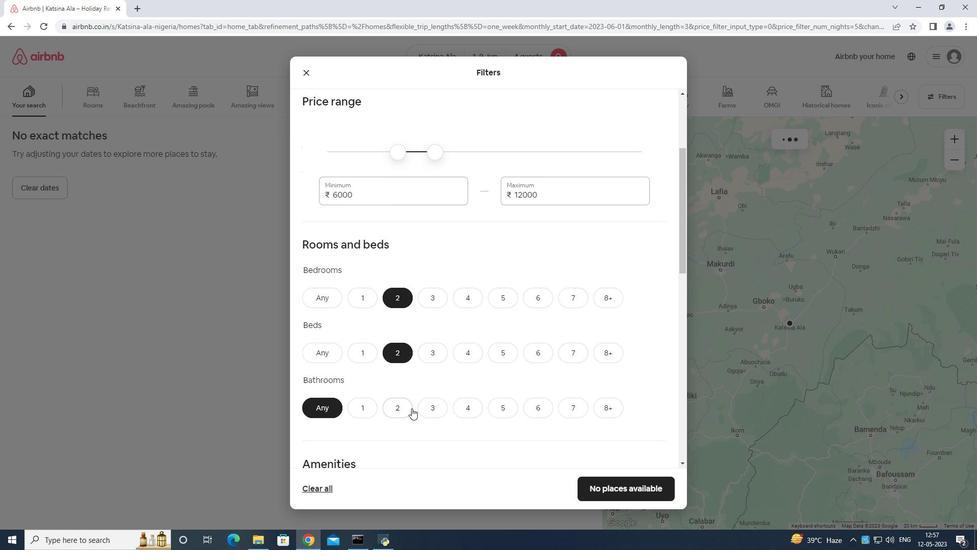 
Action: Mouse pressed left at (399, 402)
Screenshot: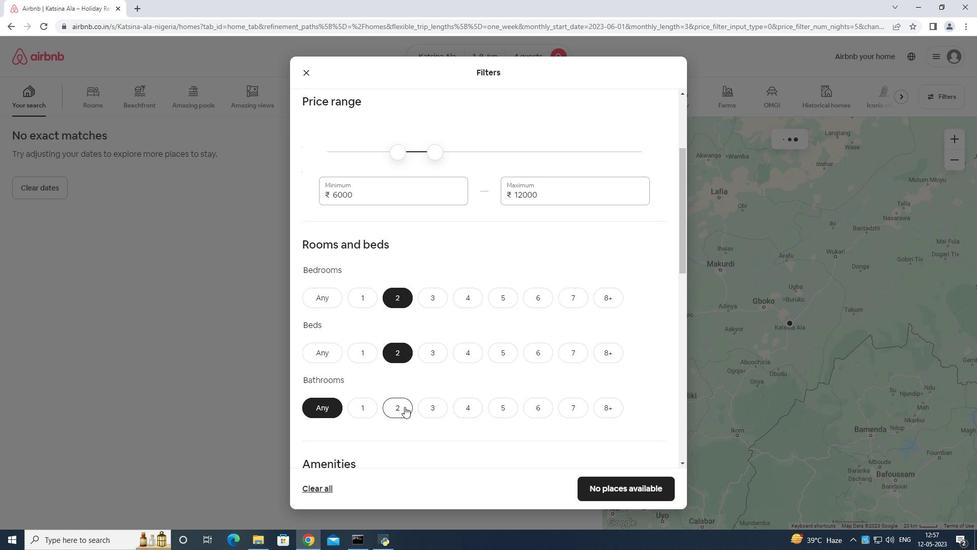 
Action: Mouse moved to (538, 350)
Screenshot: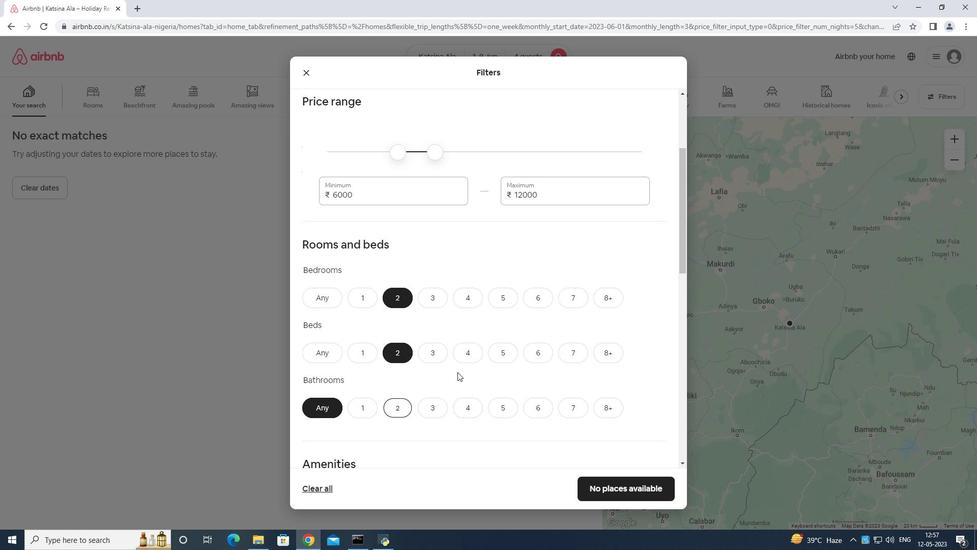 
Action: Mouse scrolled (538, 349) with delta (0, 0)
Screenshot: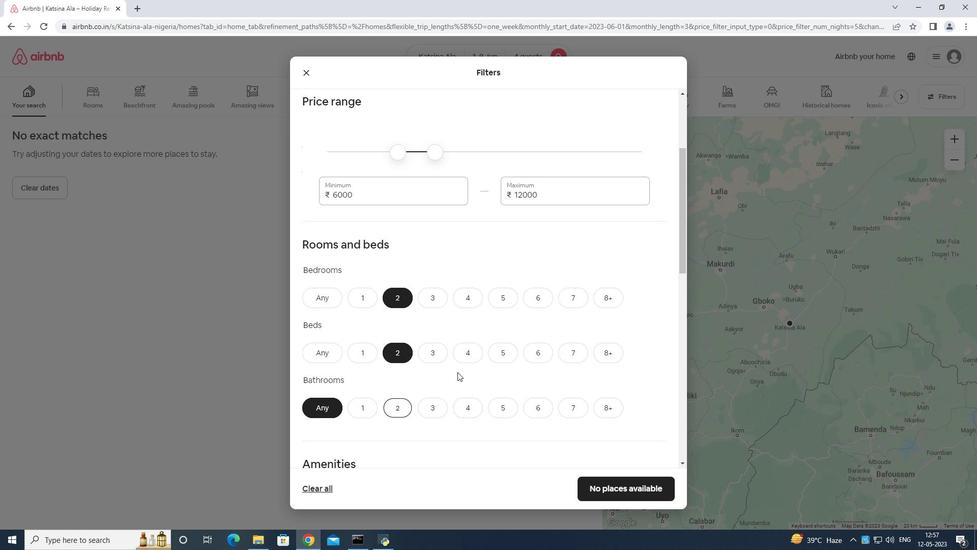 
Action: Mouse moved to (539, 350)
Screenshot: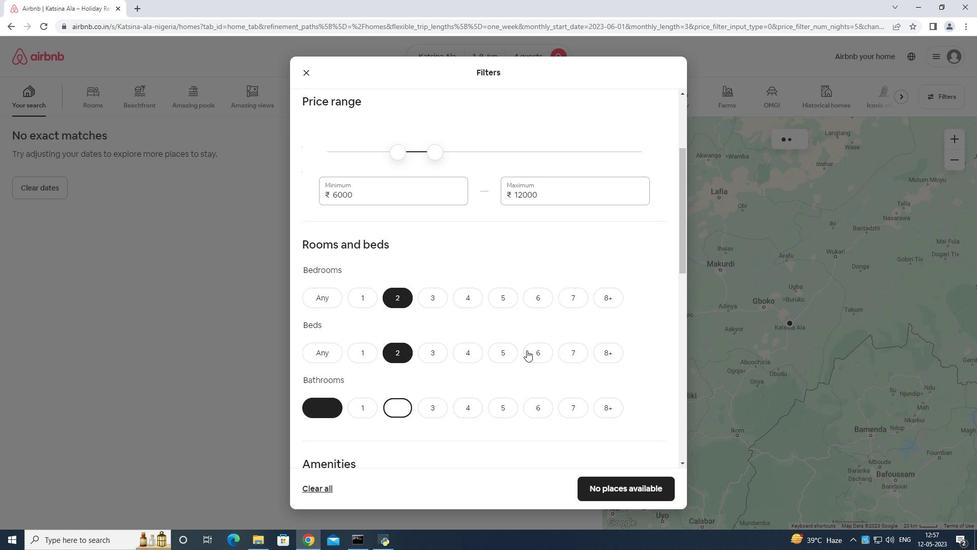 
Action: Mouse scrolled (539, 349) with delta (0, 0)
Screenshot: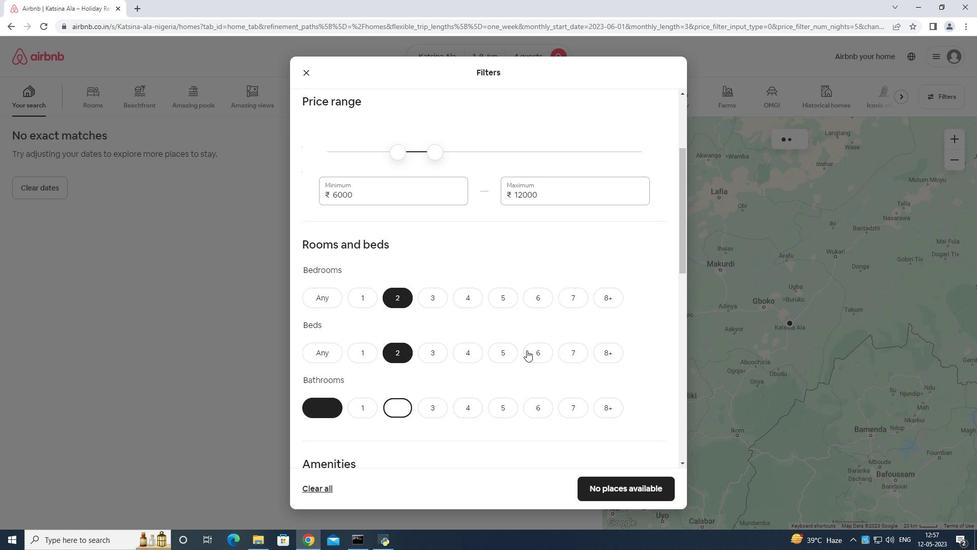 
Action: Mouse moved to (540, 349)
Screenshot: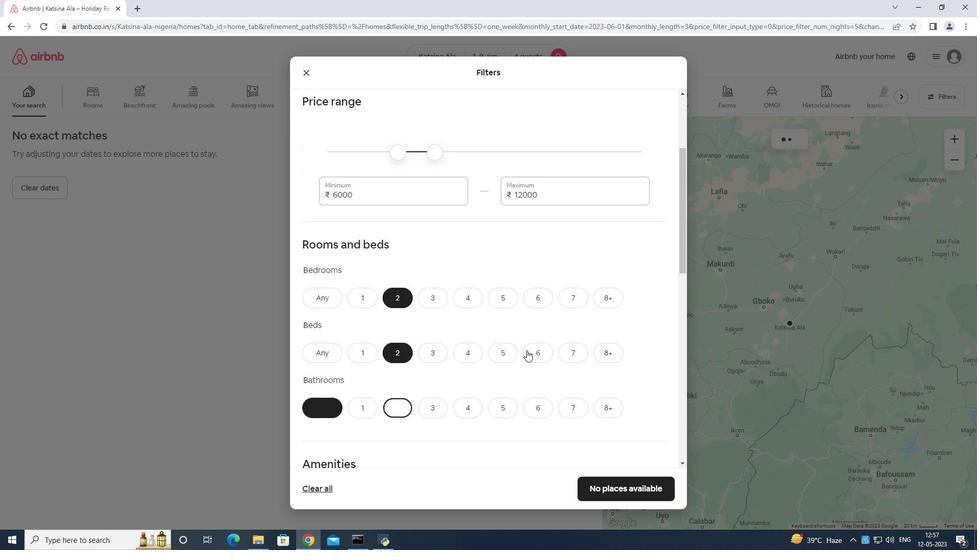 
Action: Mouse scrolled (540, 349) with delta (0, 0)
Screenshot: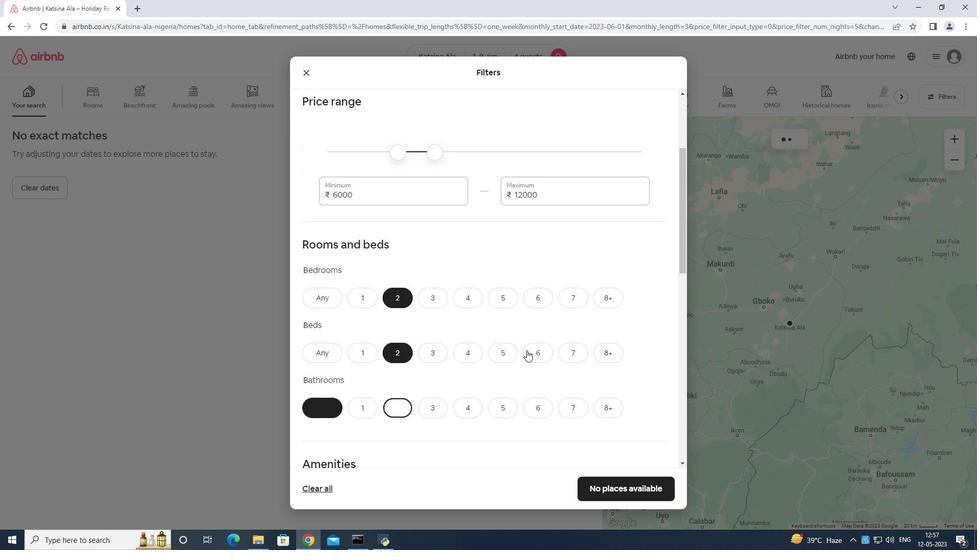 
Action: Mouse moved to (540, 349)
Screenshot: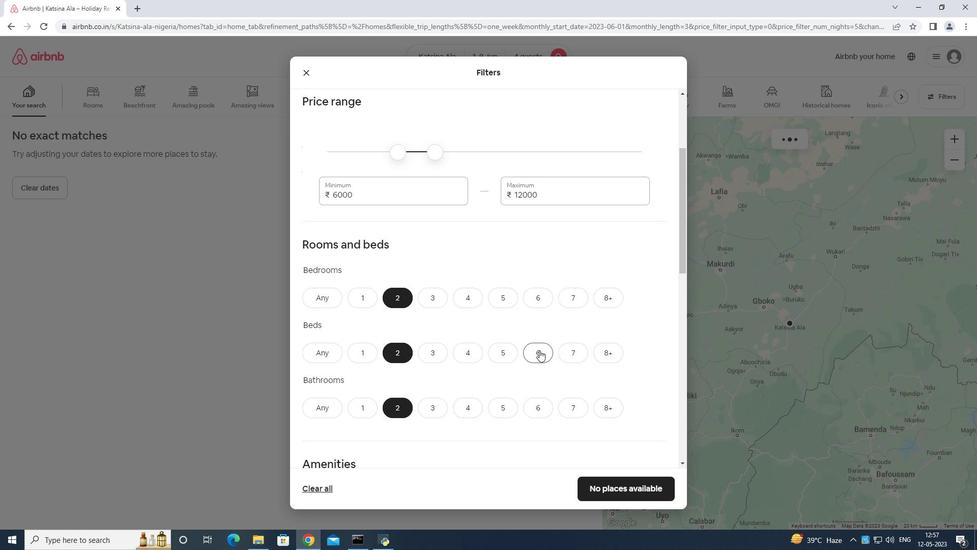 
Action: Mouse scrolled (540, 348) with delta (0, 0)
Screenshot: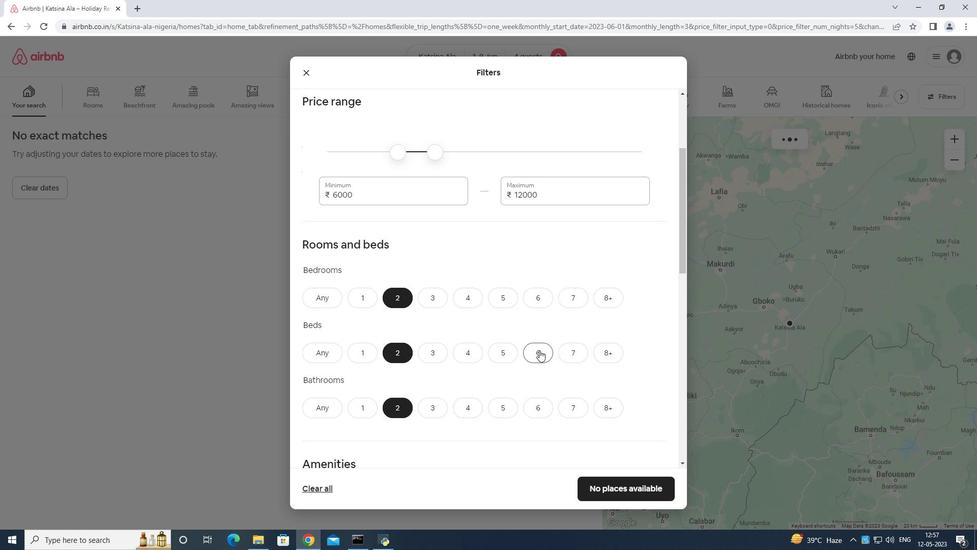 
Action: Mouse moved to (537, 346)
Screenshot: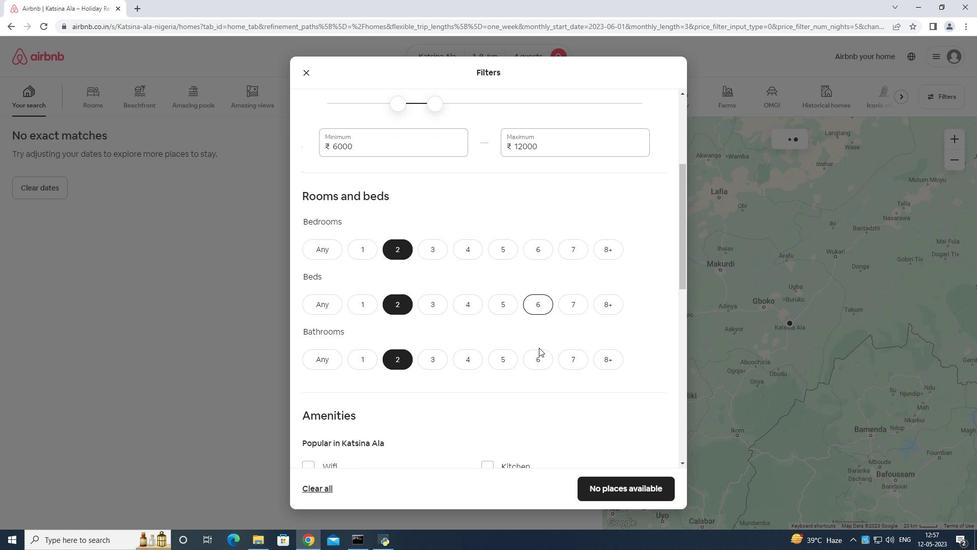 
Action: Mouse scrolled (537, 346) with delta (0, 0)
Screenshot: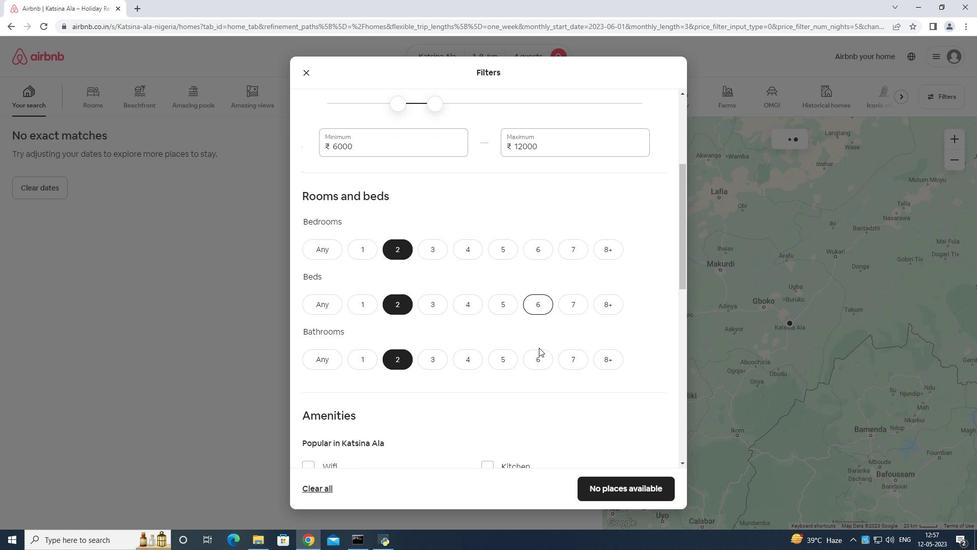 
Action: Mouse moved to (339, 283)
Screenshot: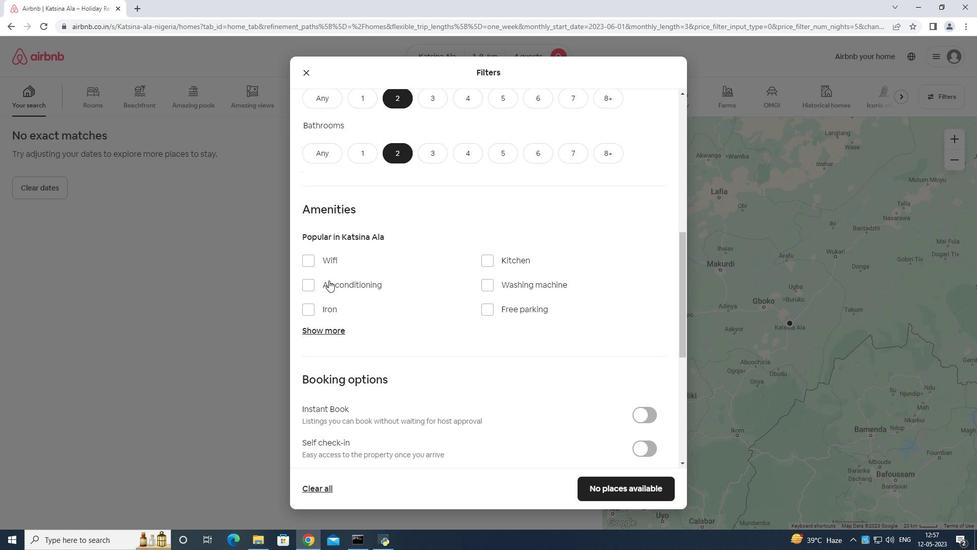 
Action: Mouse scrolled (339, 282) with delta (0, 0)
Screenshot: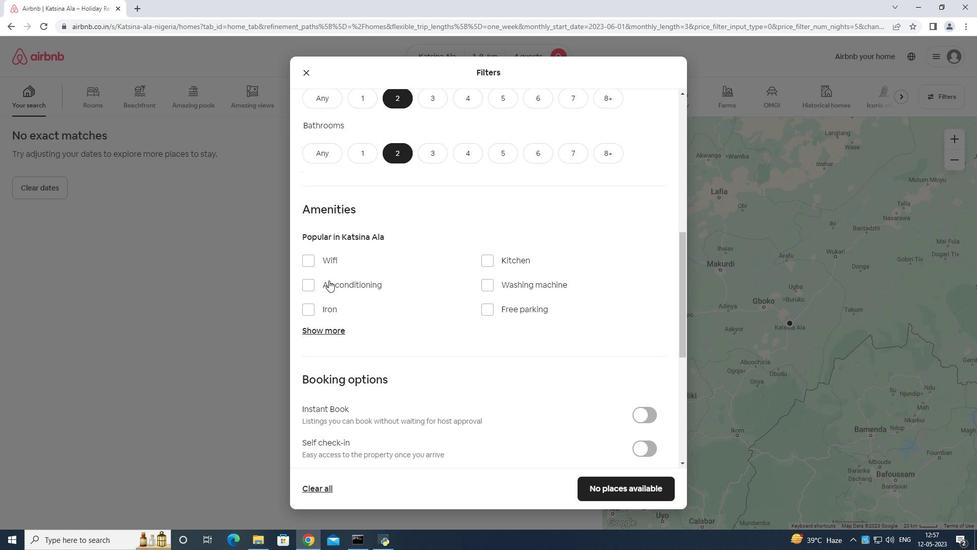 
Action: Mouse moved to (341, 287)
Screenshot: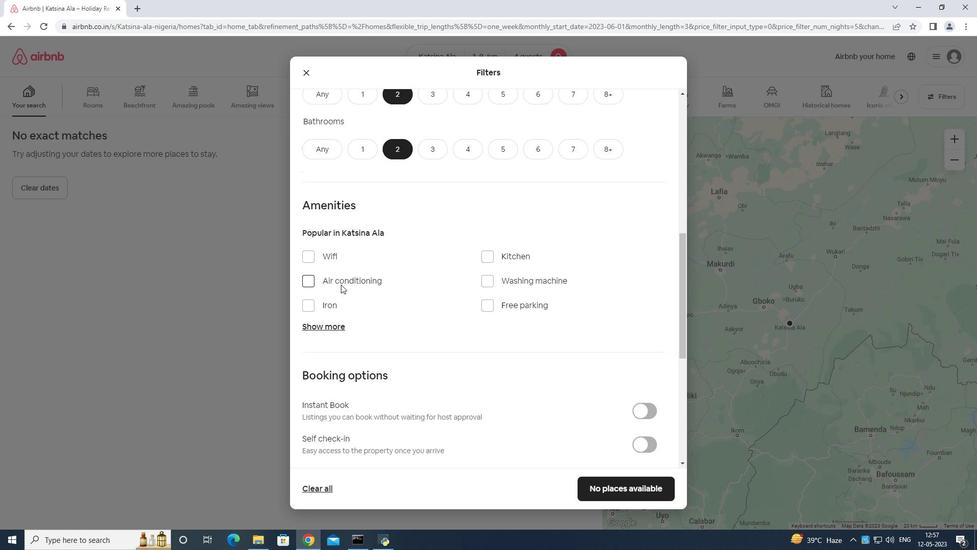 
Action: Mouse scrolled (341, 287) with delta (0, 0)
Screenshot: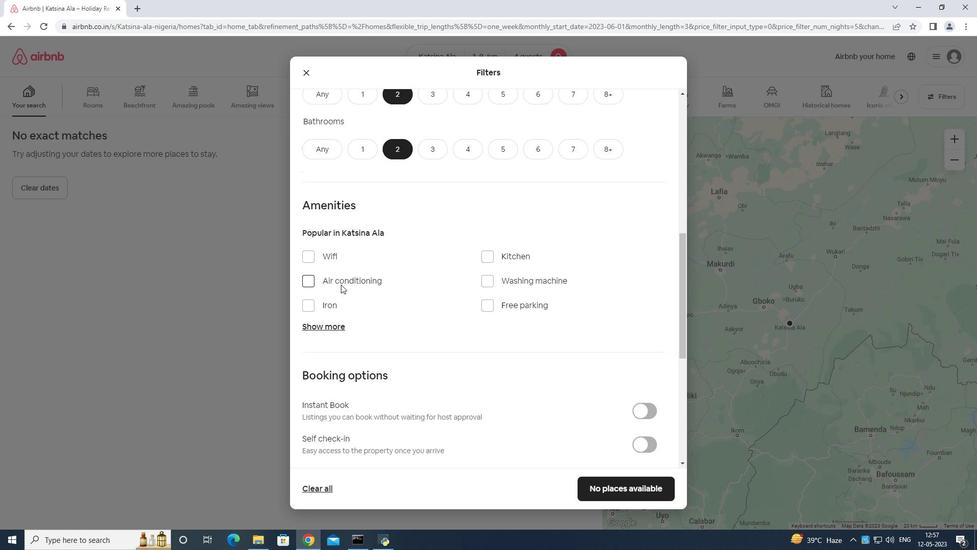 
Action: Mouse moved to (341, 289)
Screenshot: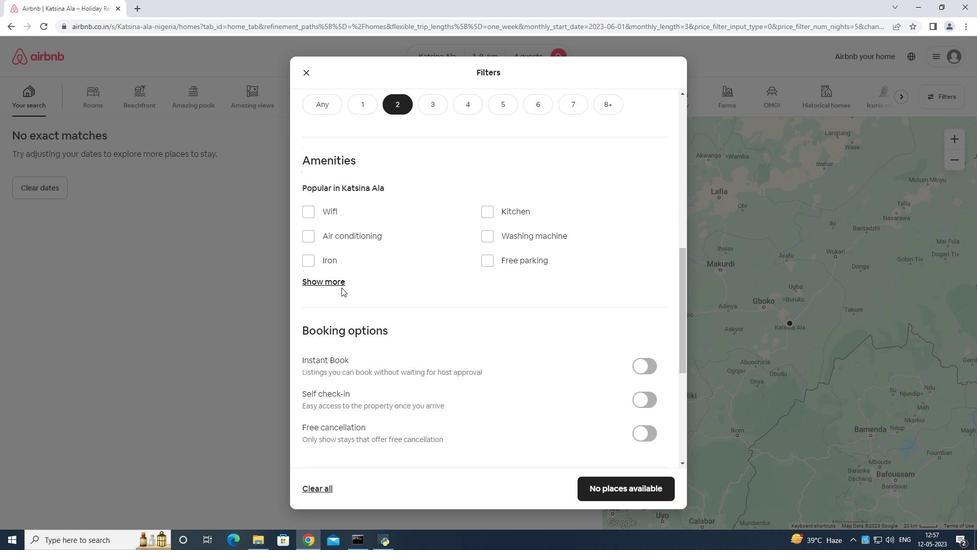 
Action: Mouse scrolled (341, 288) with delta (0, 0)
Screenshot: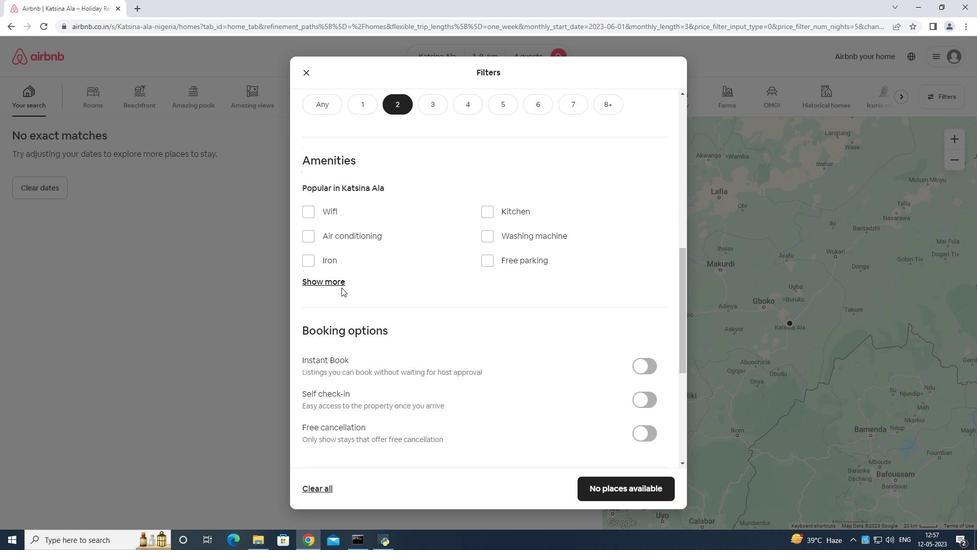 
Action: Mouse moved to (648, 295)
Screenshot: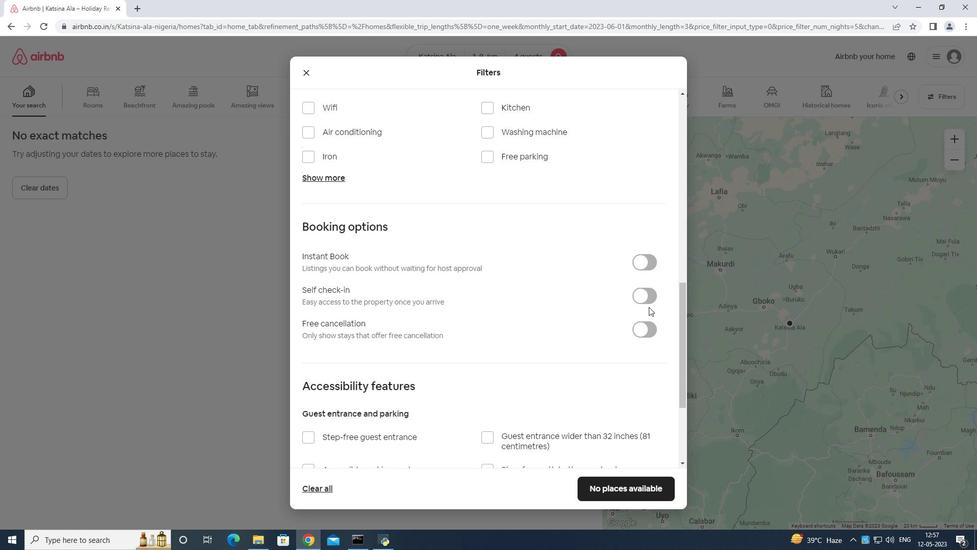 
Action: Mouse pressed left at (648, 295)
Screenshot: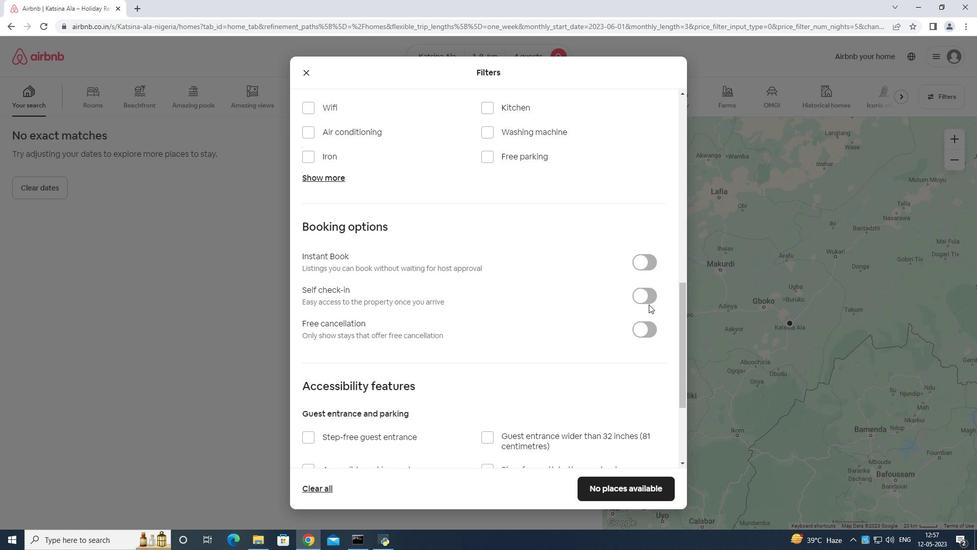 
Action: Mouse moved to (666, 302)
Screenshot: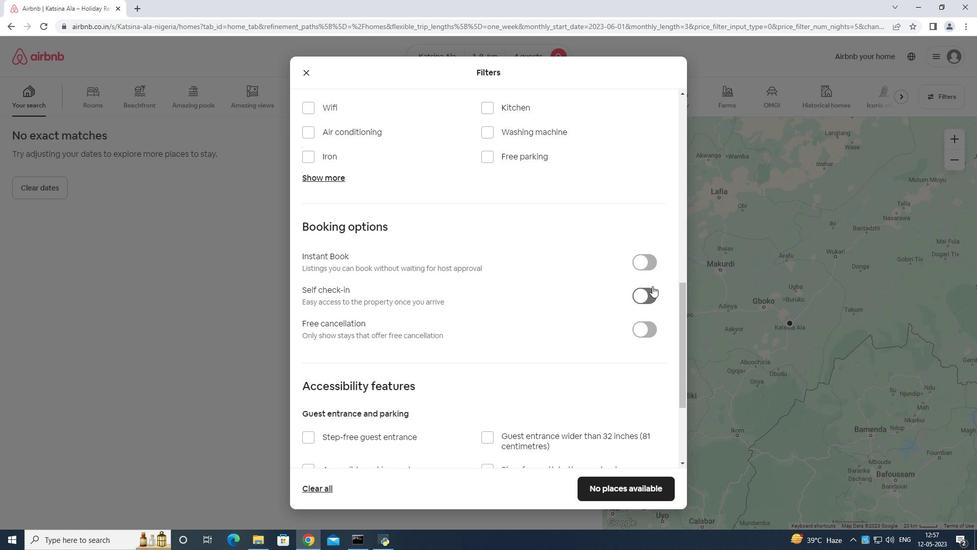 
Action: Mouse scrolled (666, 301) with delta (0, 0)
Screenshot: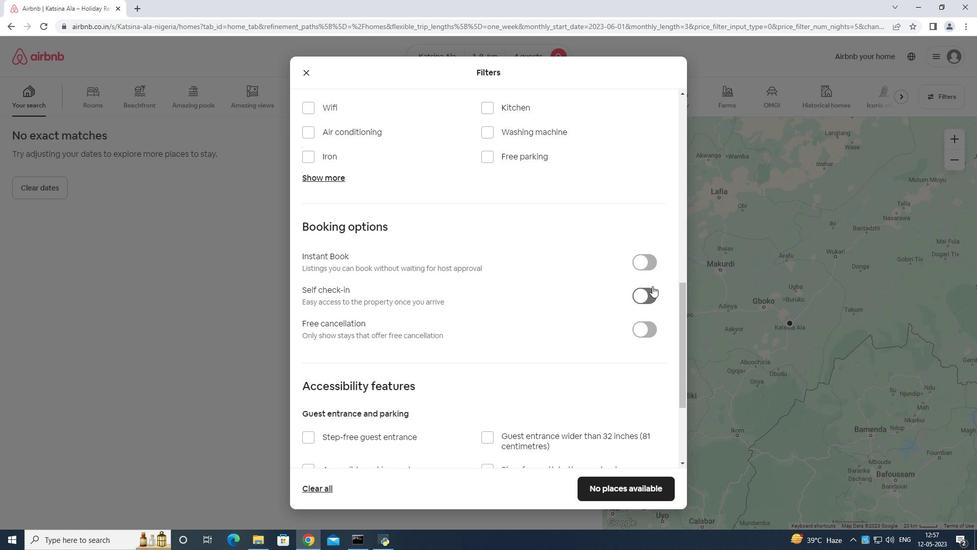 
Action: Mouse moved to (666, 308)
Screenshot: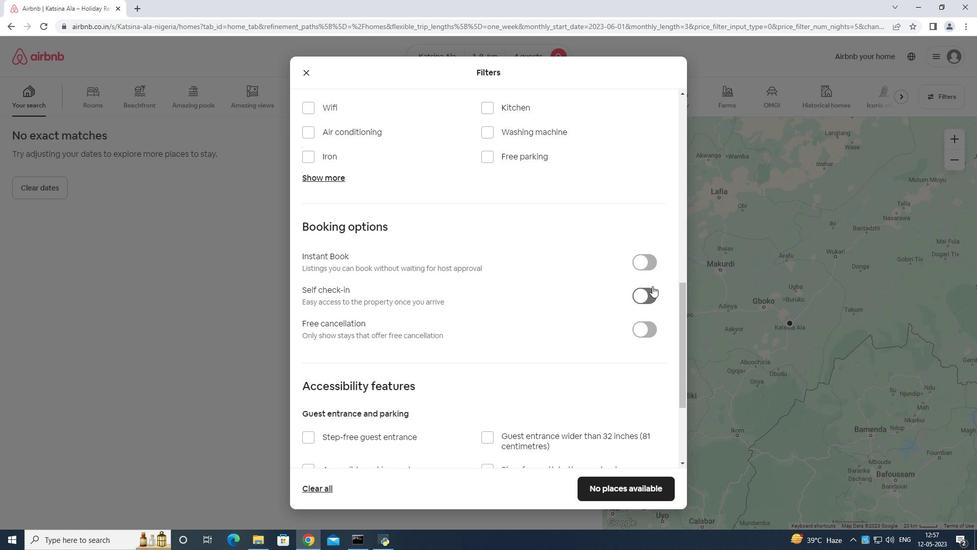 
Action: Mouse scrolled (666, 308) with delta (0, 0)
Screenshot: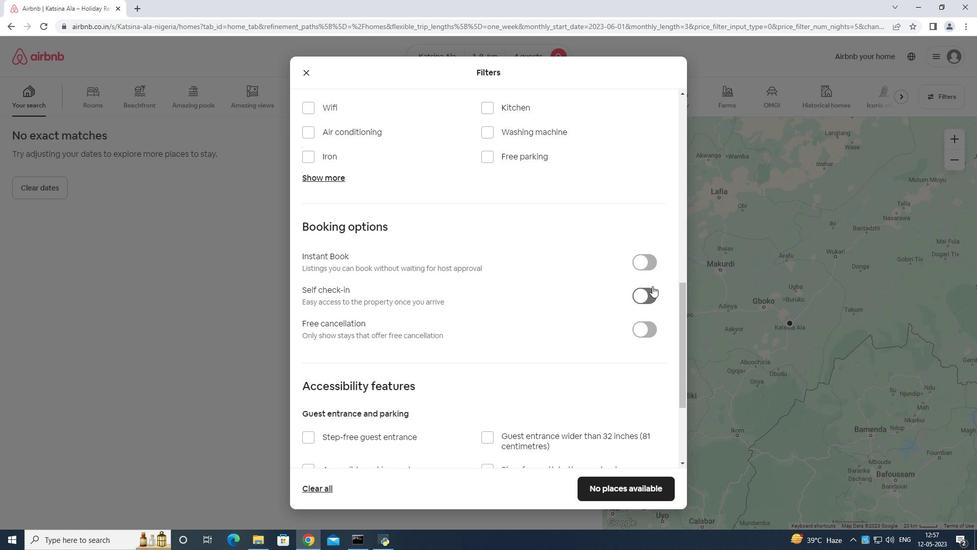 
Action: Mouse moved to (666, 310)
Screenshot: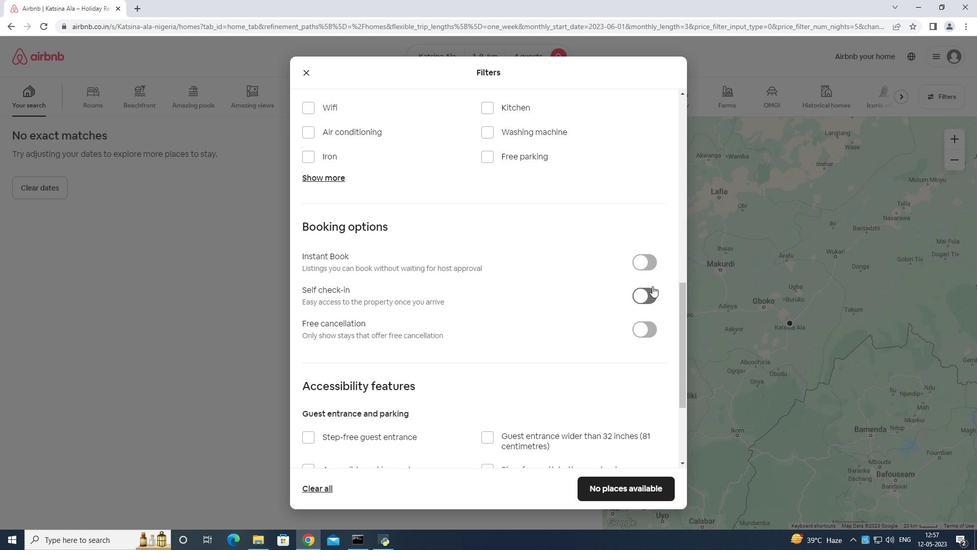 
Action: Mouse scrolled (666, 310) with delta (0, 0)
Screenshot: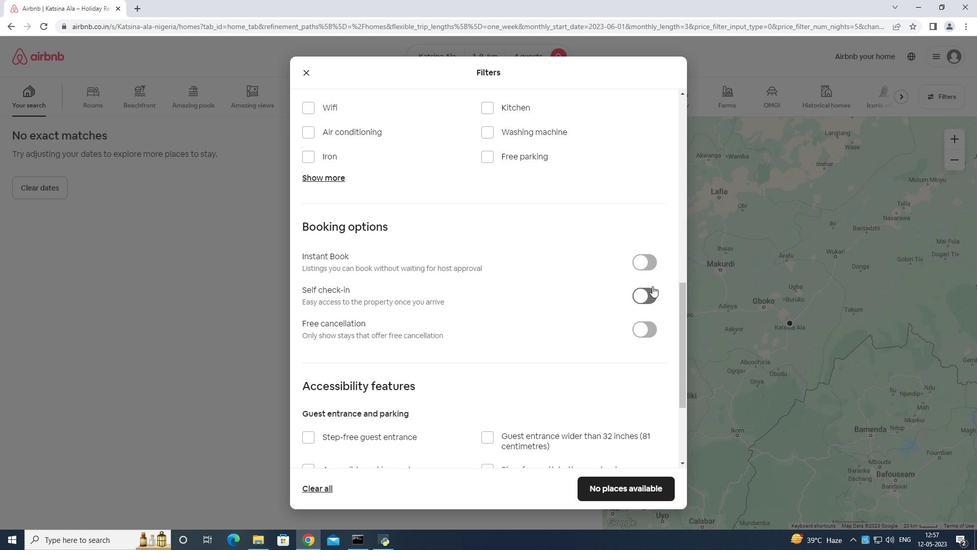 
Action: Mouse moved to (665, 312)
Screenshot: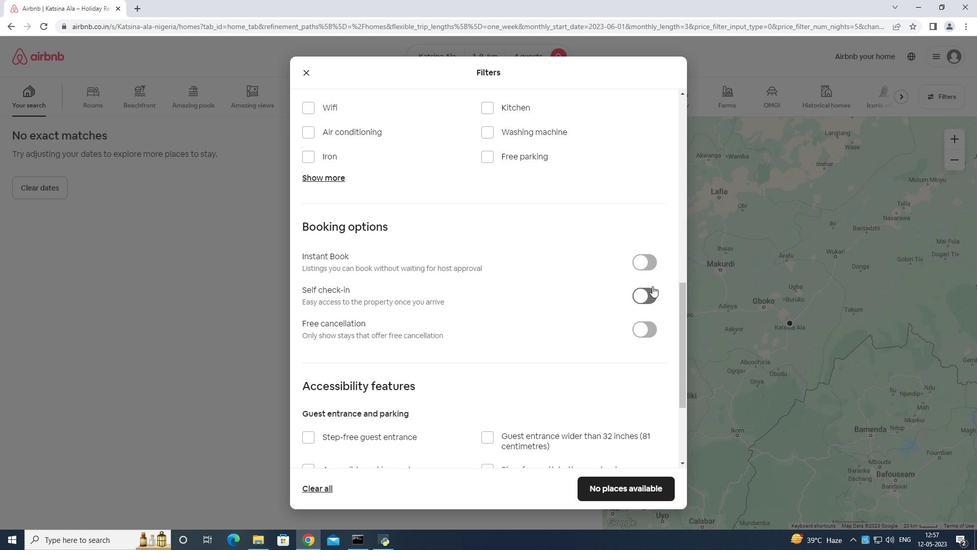 
Action: Mouse scrolled (665, 311) with delta (0, 0)
Screenshot: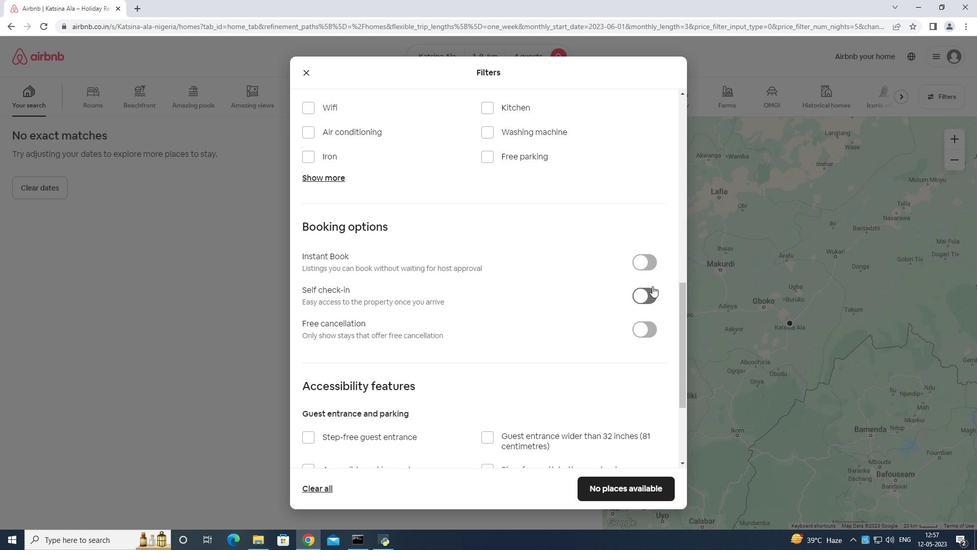 
Action: Mouse moved to (665, 315)
Screenshot: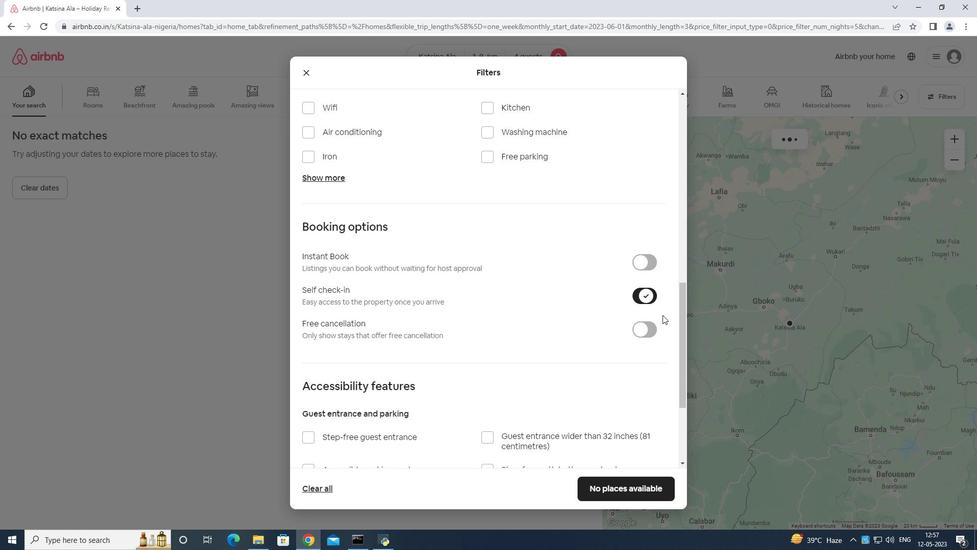 
Action: Mouse scrolled (665, 315) with delta (0, 0)
Screenshot: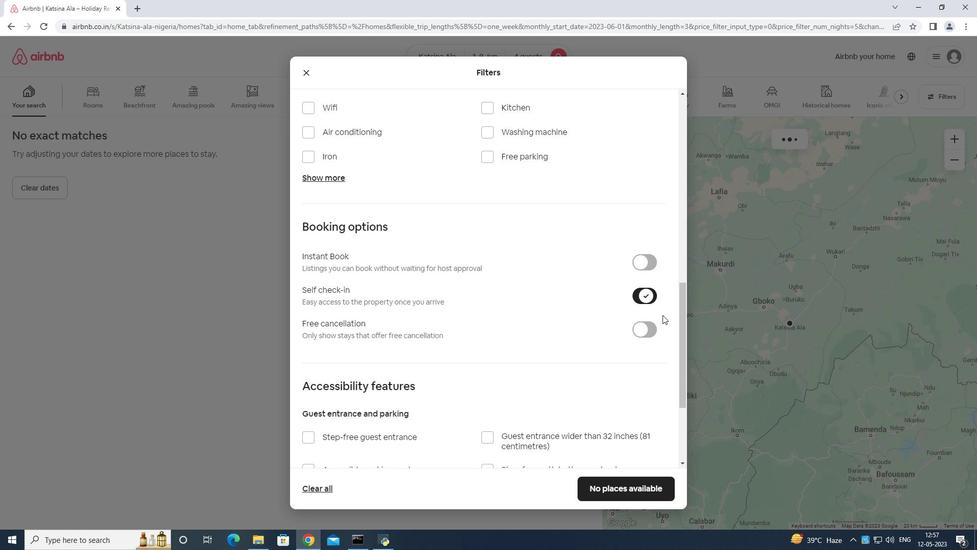 
Action: Mouse moved to (671, 321)
Screenshot: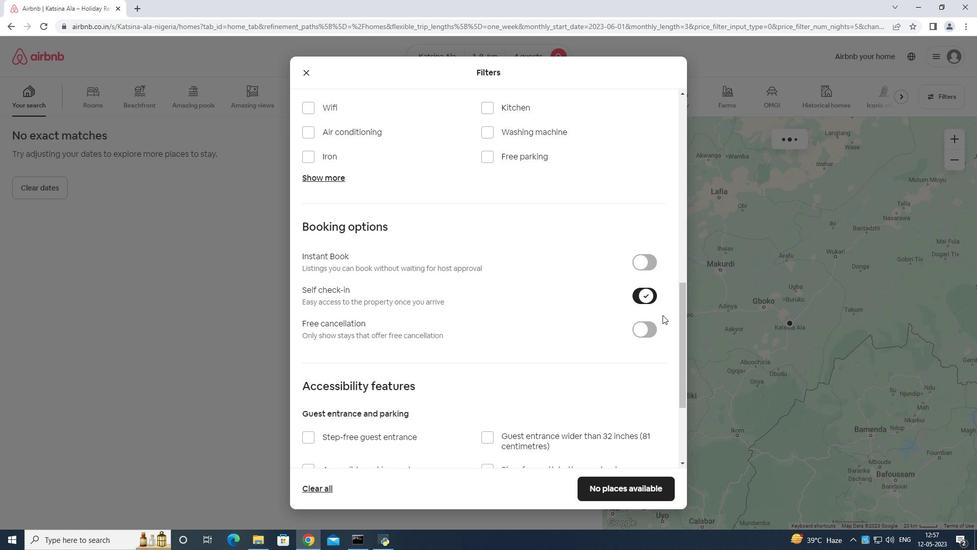 
Action: Mouse scrolled (670, 319) with delta (0, 0)
Screenshot: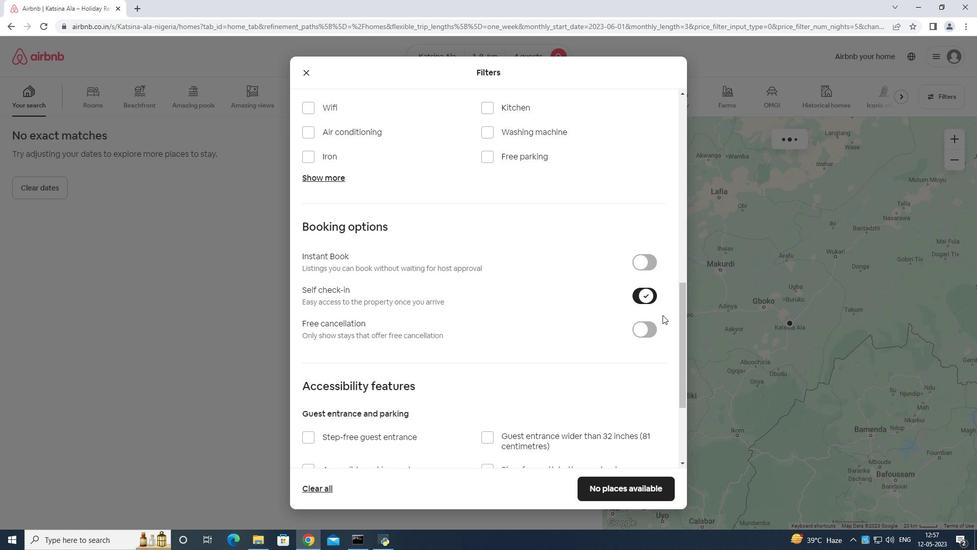 
Action: Mouse moved to (671, 321)
Screenshot: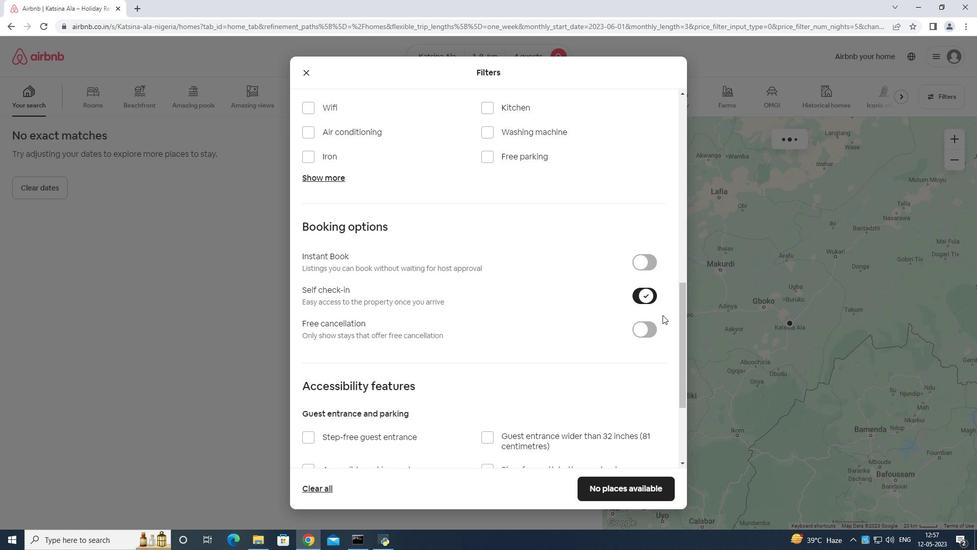 
Action: Mouse scrolled (671, 321) with delta (0, 0)
Screenshot: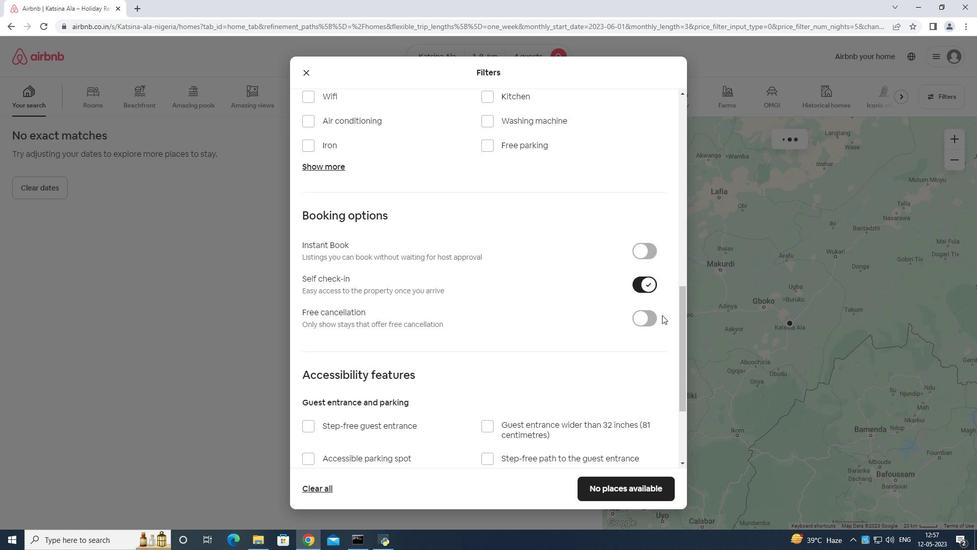 
Action: Mouse moved to (671, 323)
Screenshot: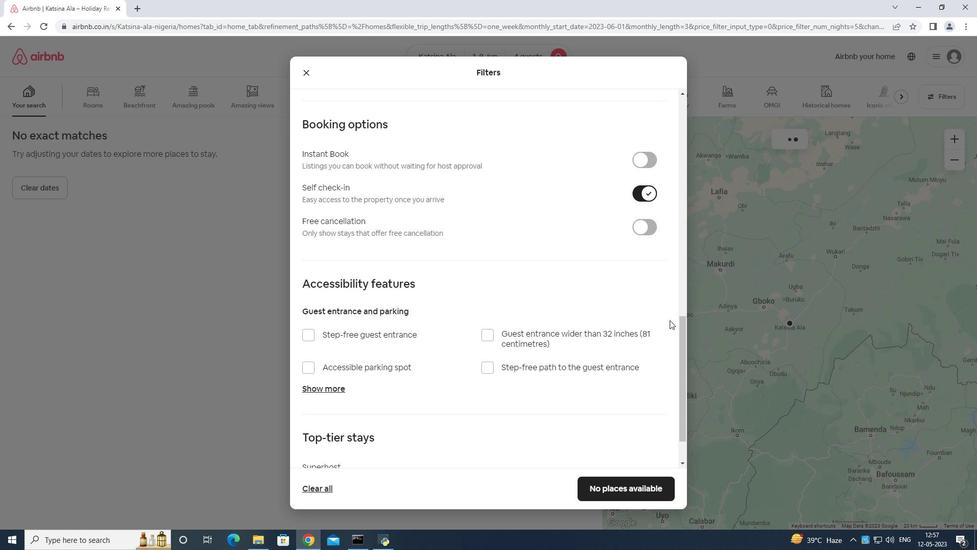 
Action: Mouse scrolled (671, 323) with delta (0, 0)
Screenshot: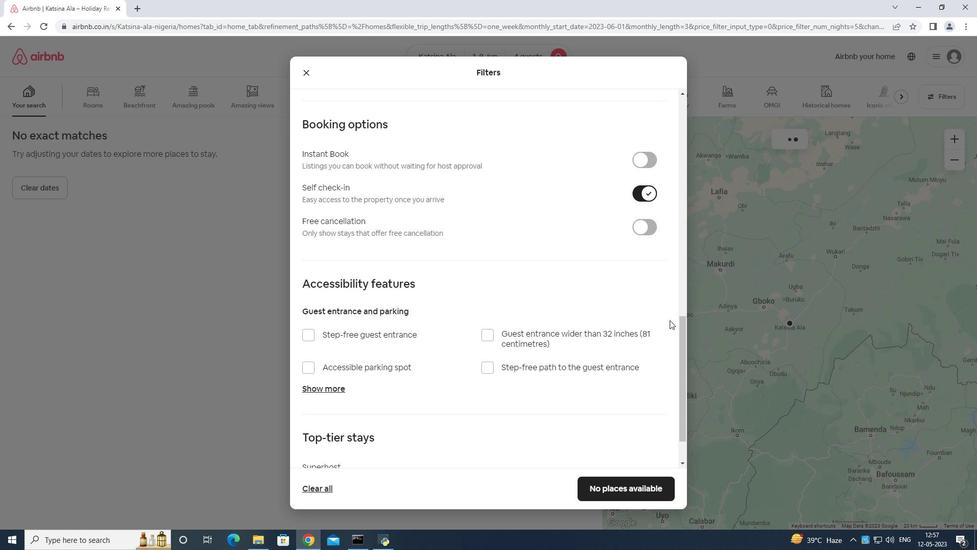 
Action: Mouse scrolled (671, 323) with delta (0, 0)
Screenshot: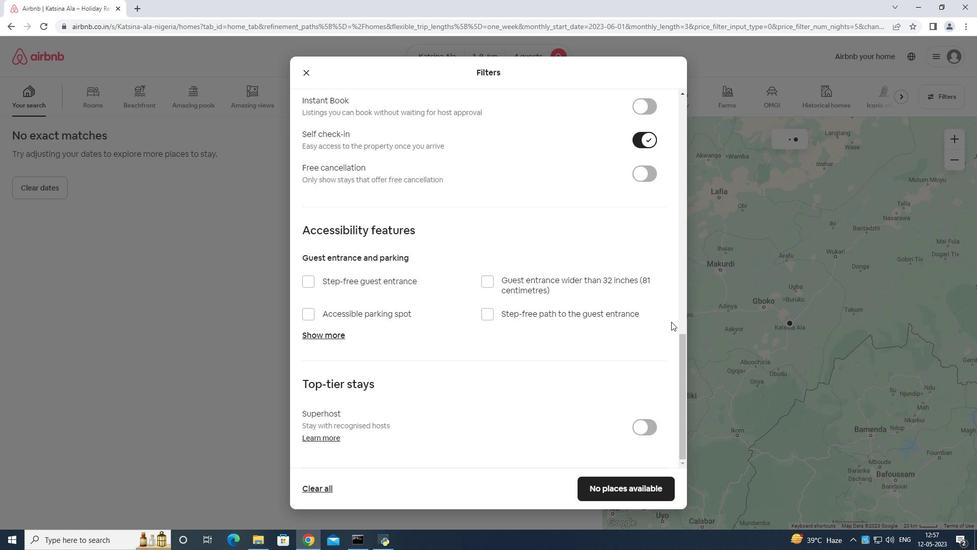 
Action: Mouse moved to (666, 326)
Screenshot: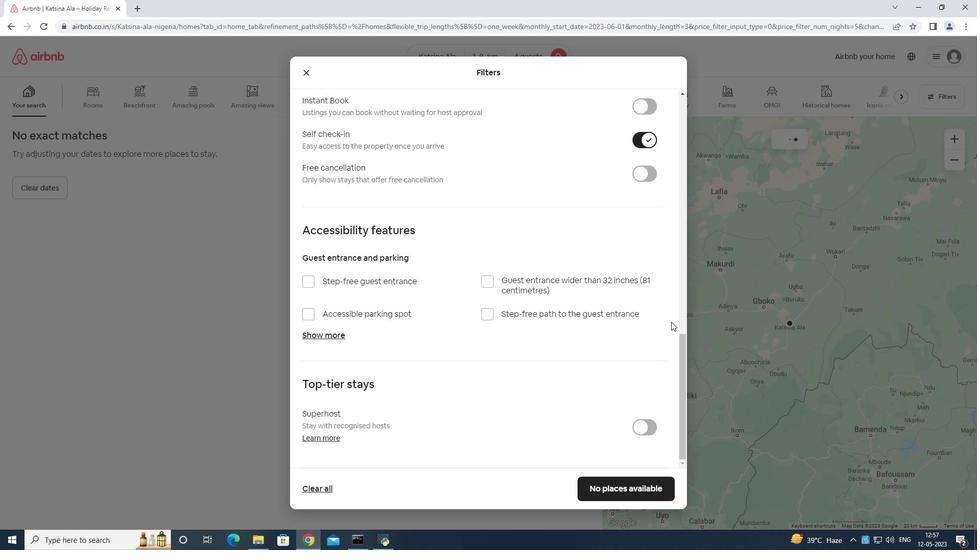 
Action: Mouse scrolled (666, 325) with delta (0, 0)
Screenshot: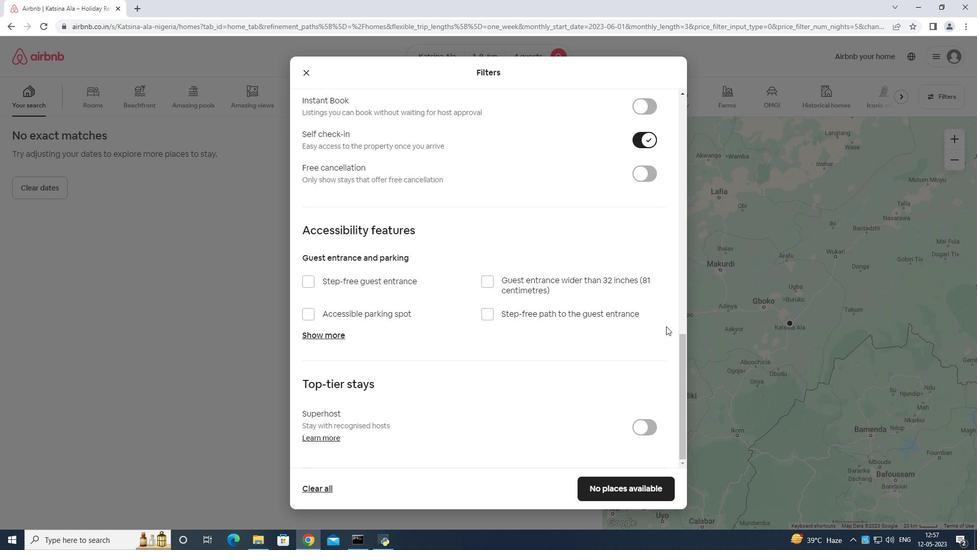 
Action: Mouse scrolled (666, 325) with delta (0, 0)
Screenshot: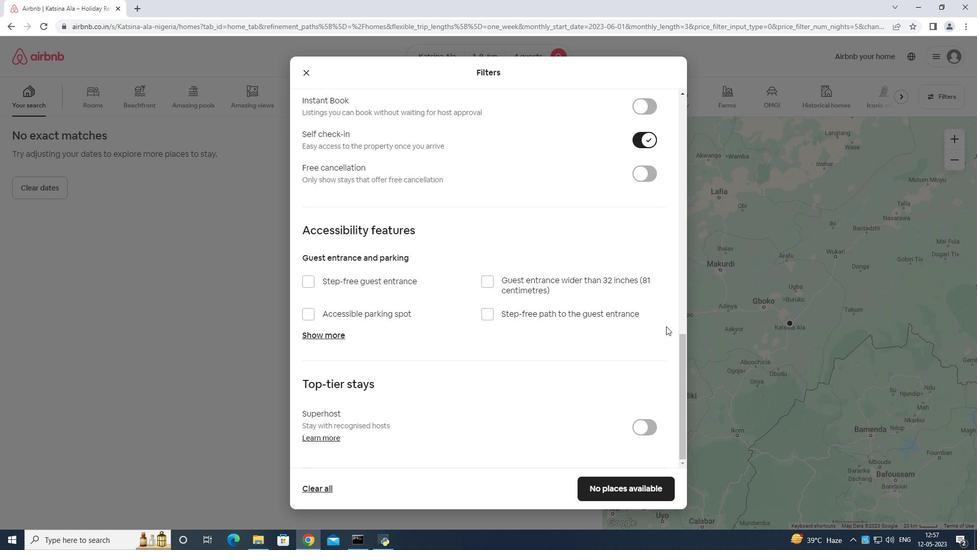 
Action: Mouse scrolled (666, 325) with delta (0, 0)
Screenshot: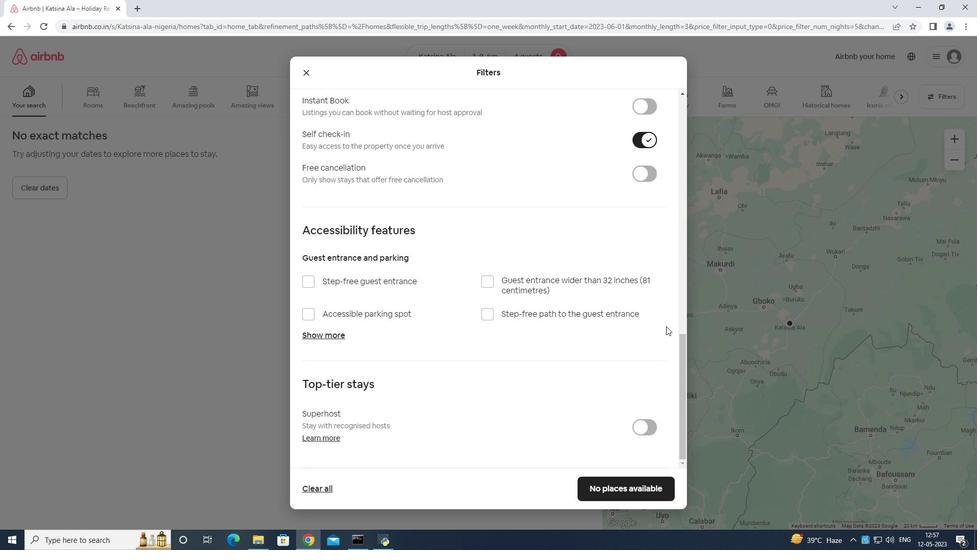 
Action: Mouse moved to (642, 425)
Screenshot: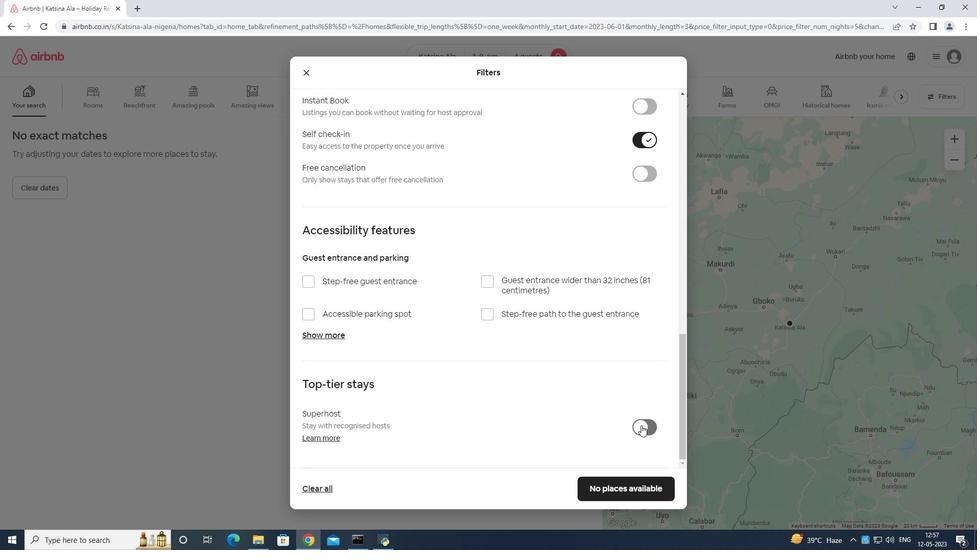 
